 Task: Search one way flight ticket for 1 adult, 1 child, 1 infant in seat in premium economy from Belleville: Midamerica St. Louis Airport/scott Air Force Base to Laramie: Laramie Regional Airport on 5-3-2023. Choice of flights is United. Number of bags: 1 checked bag. Price is upto 86000. Outbound departure time preference is 21:30.
Action: Mouse moved to (301, 283)
Screenshot: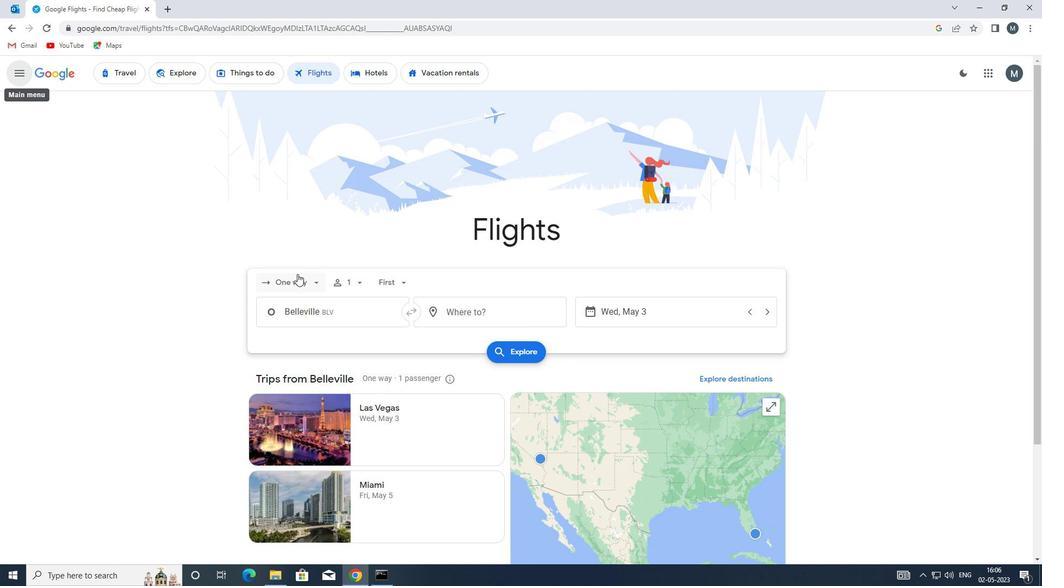 
Action: Mouse pressed left at (301, 283)
Screenshot: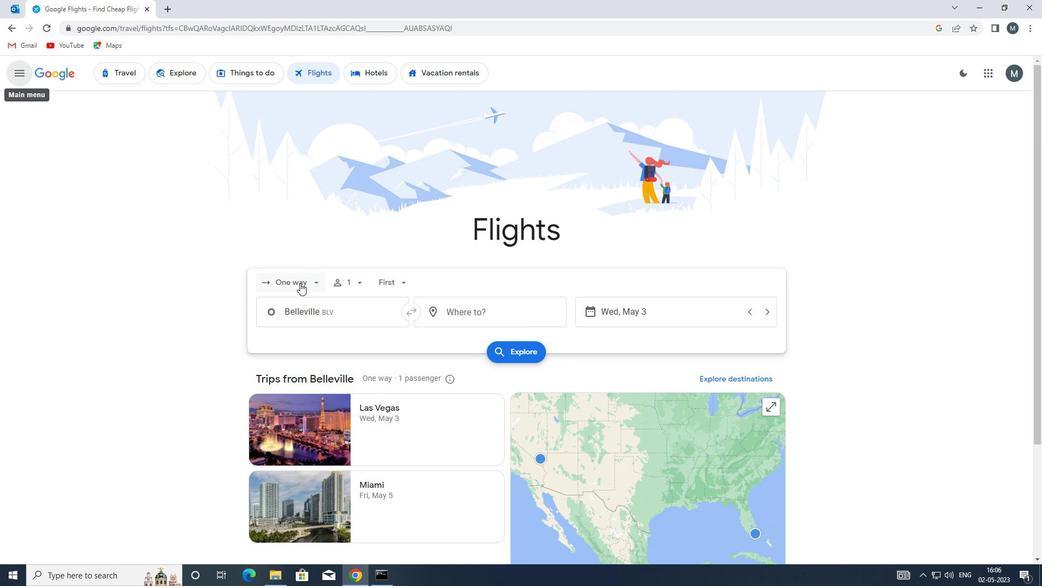 
Action: Mouse moved to (300, 332)
Screenshot: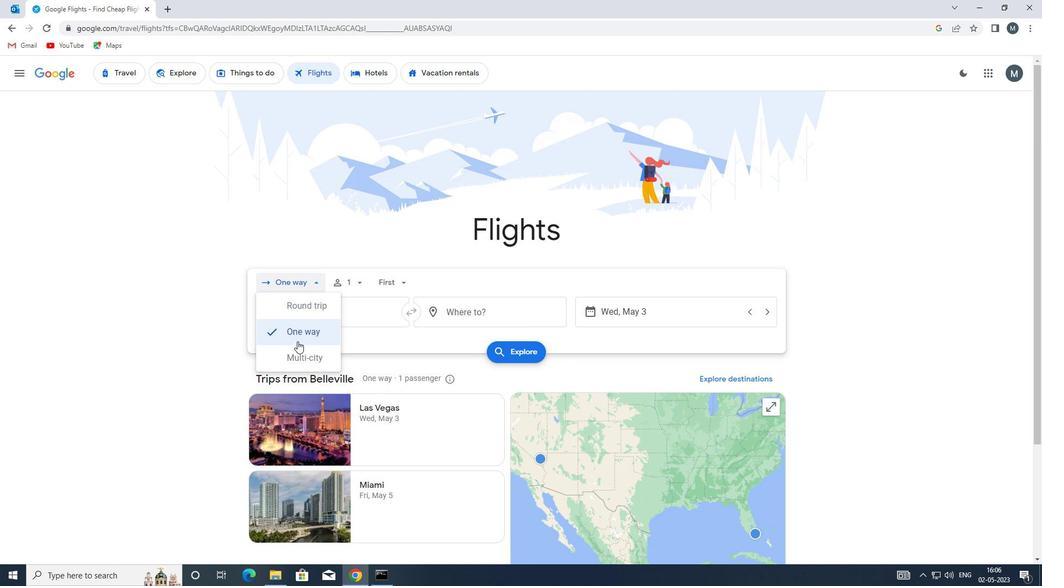 
Action: Mouse pressed left at (300, 332)
Screenshot: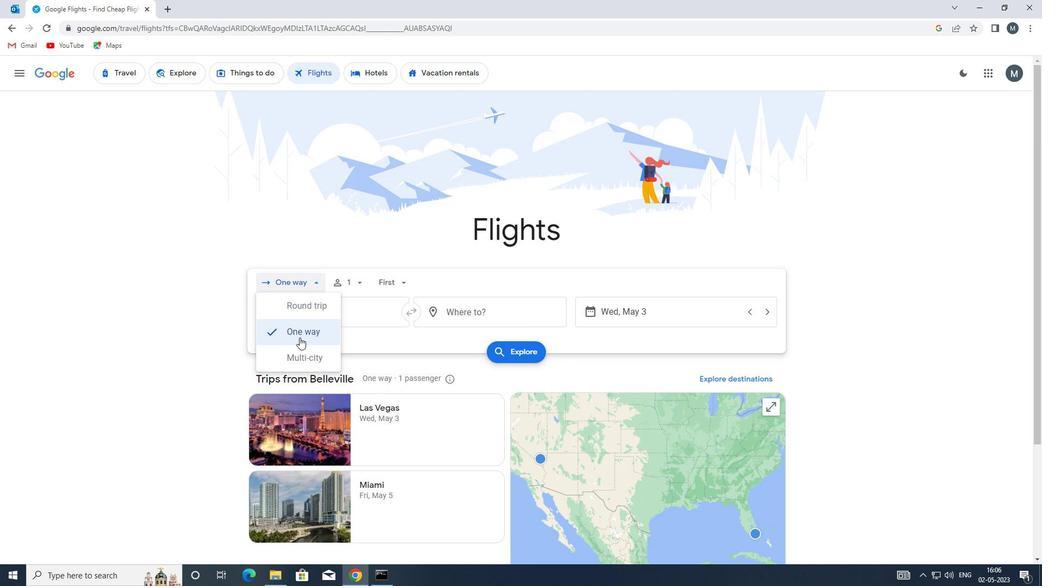 
Action: Mouse moved to (357, 282)
Screenshot: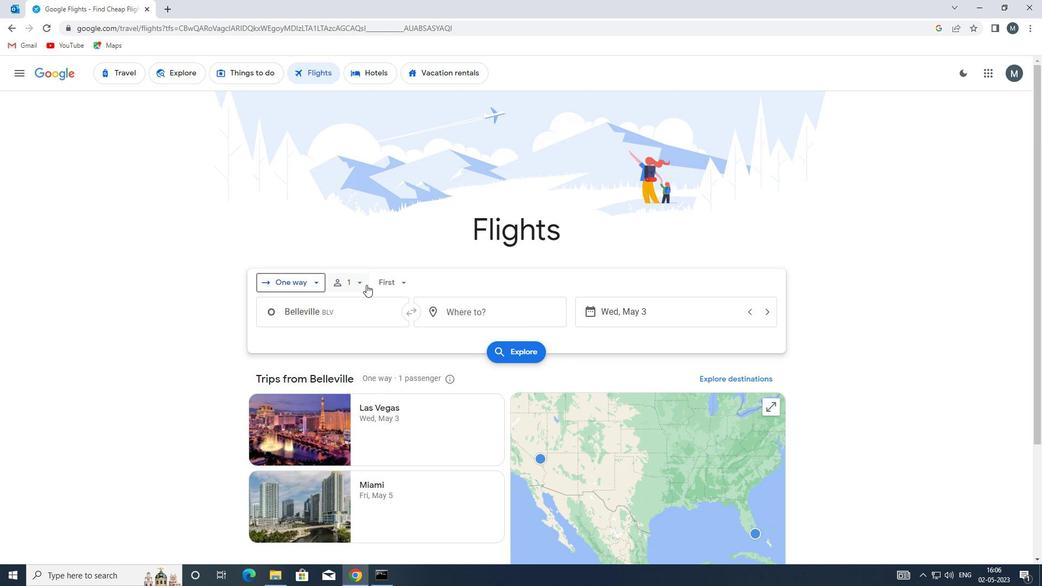 
Action: Mouse pressed left at (357, 282)
Screenshot: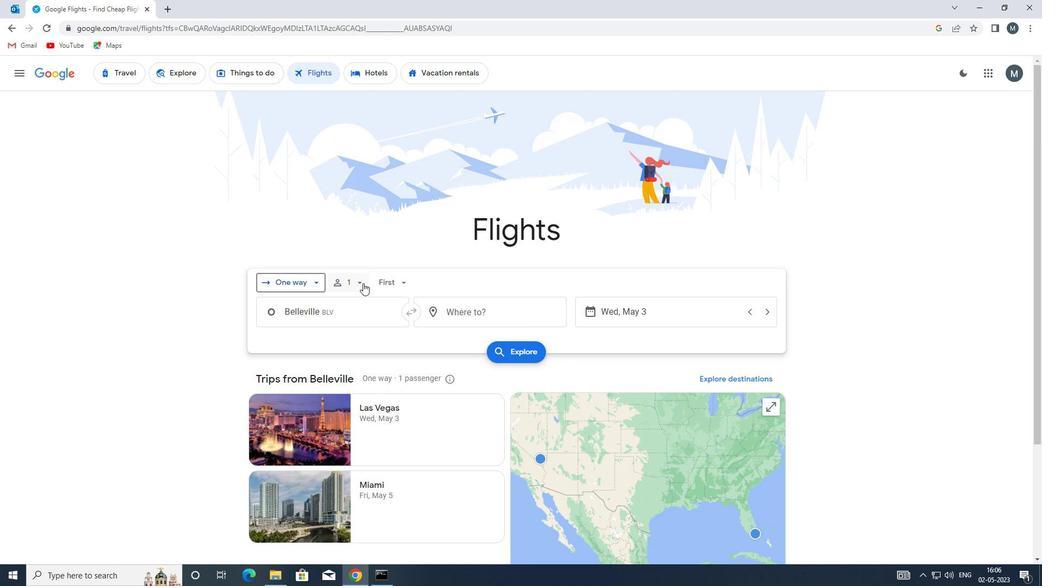 
Action: Mouse moved to (444, 341)
Screenshot: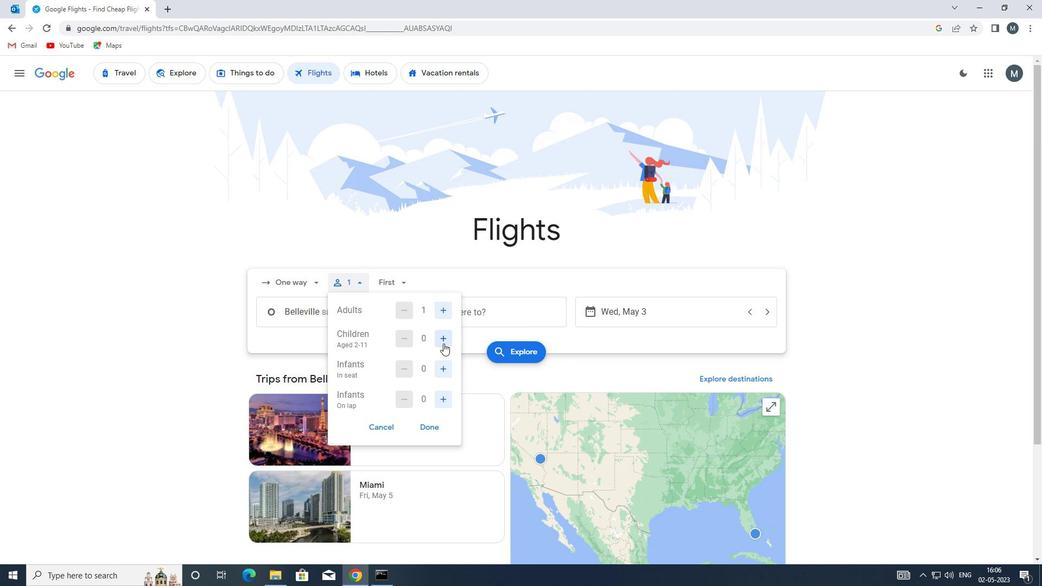 
Action: Mouse pressed left at (444, 341)
Screenshot: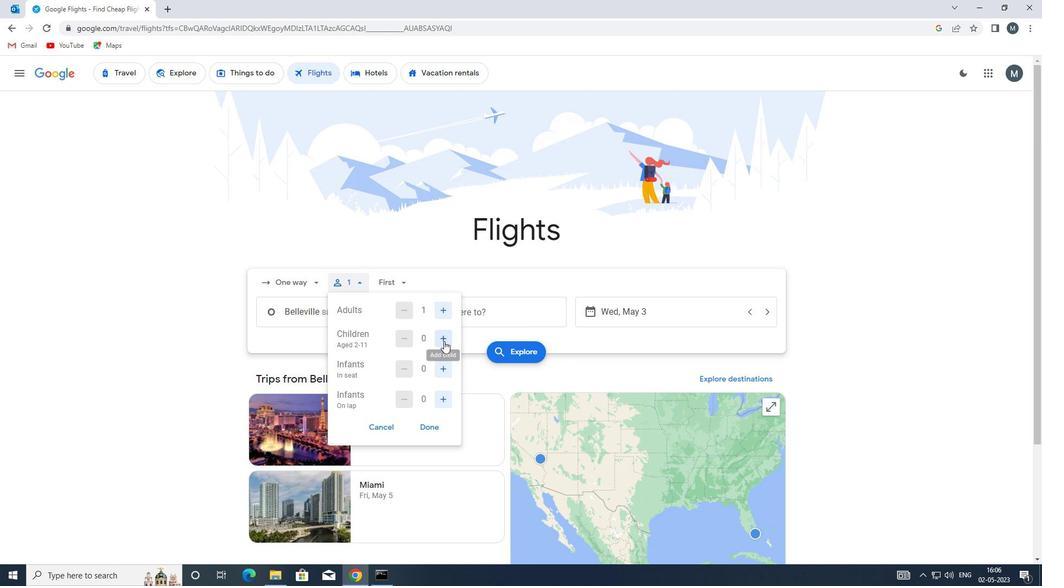 
Action: Mouse moved to (440, 370)
Screenshot: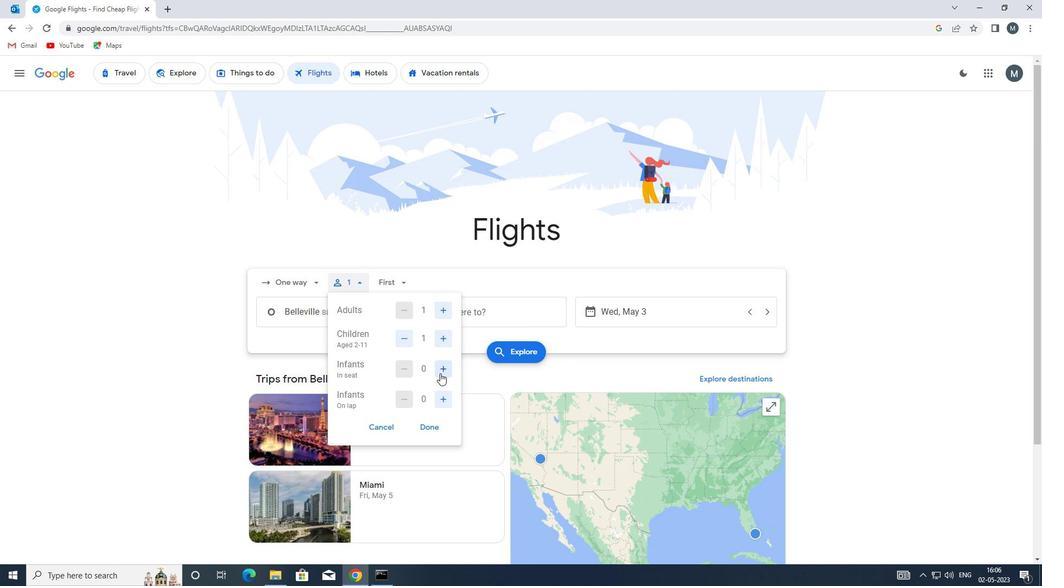 
Action: Mouse pressed left at (440, 370)
Screenshot: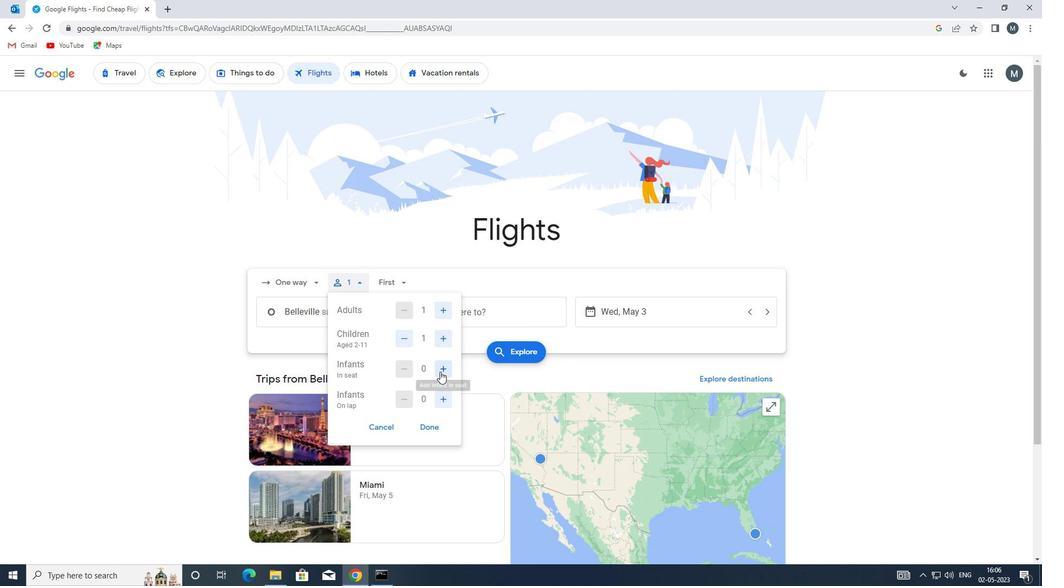 
Action: Mouse moved to (430, 426)
Screenshot: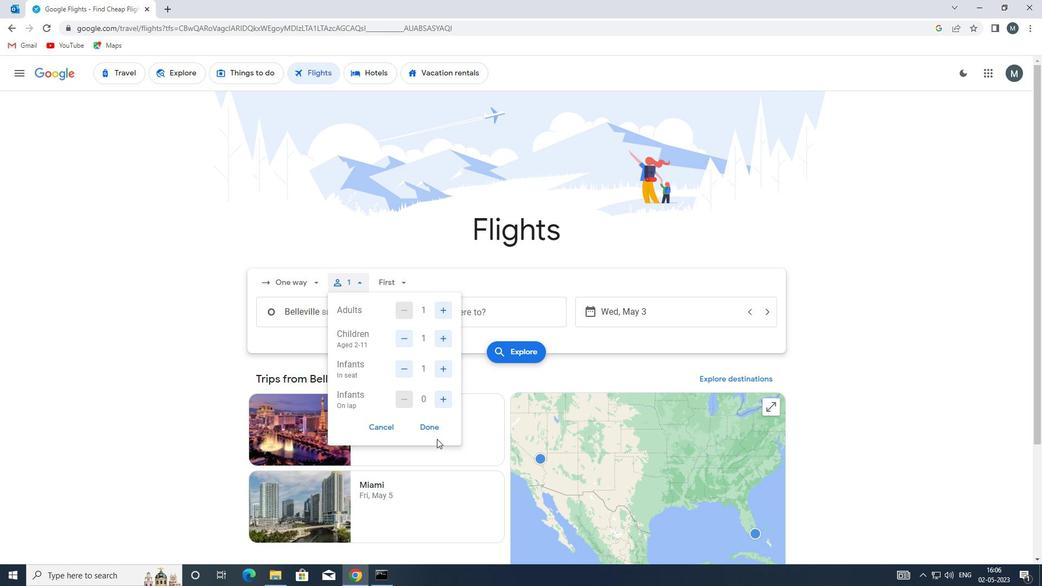 
Action: Mouse pressed left at (430, 426)
Screenshot: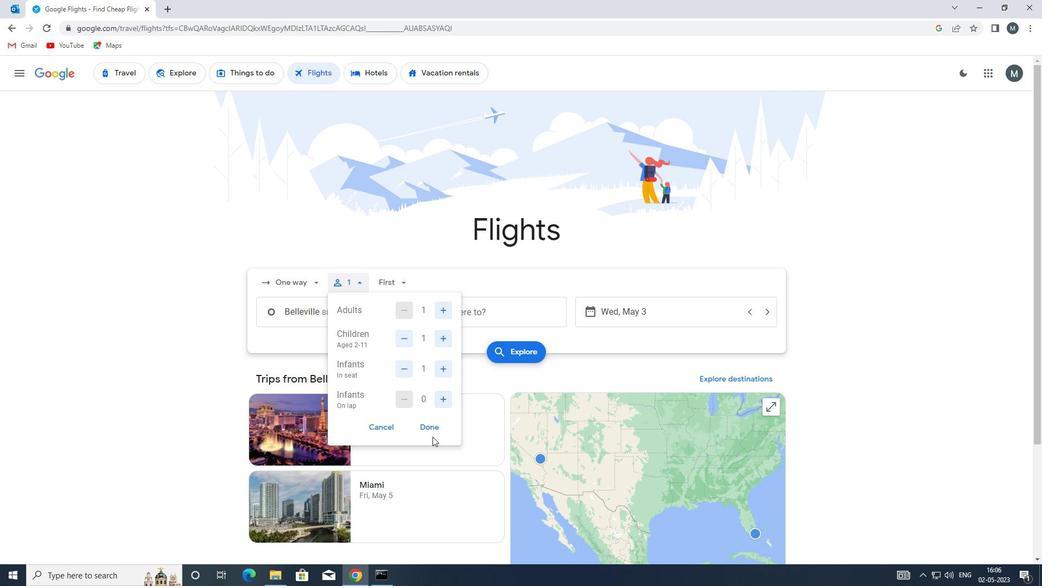 
Action: Mouse moved to (400, 287)
Screenshot: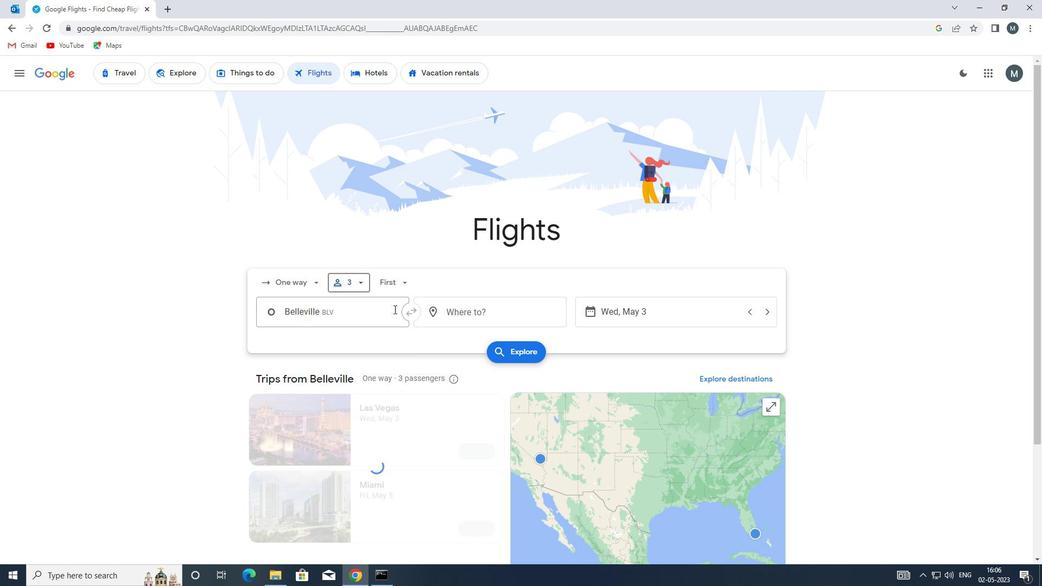 
Action: Mouse pressed left at (400, 287)
Screenshot: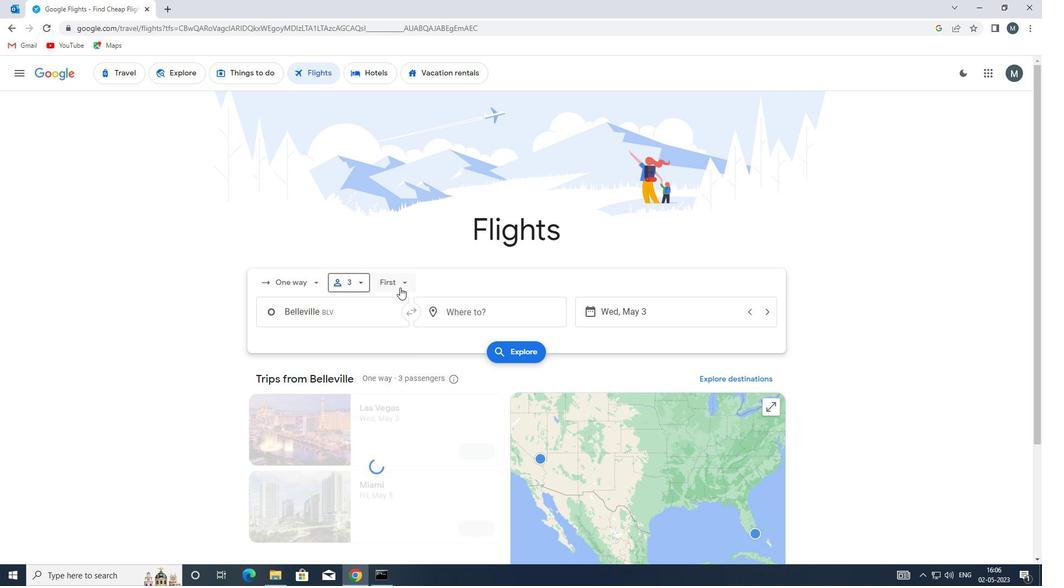 
Action: Mouse moved to (427, 334)
Screenshot: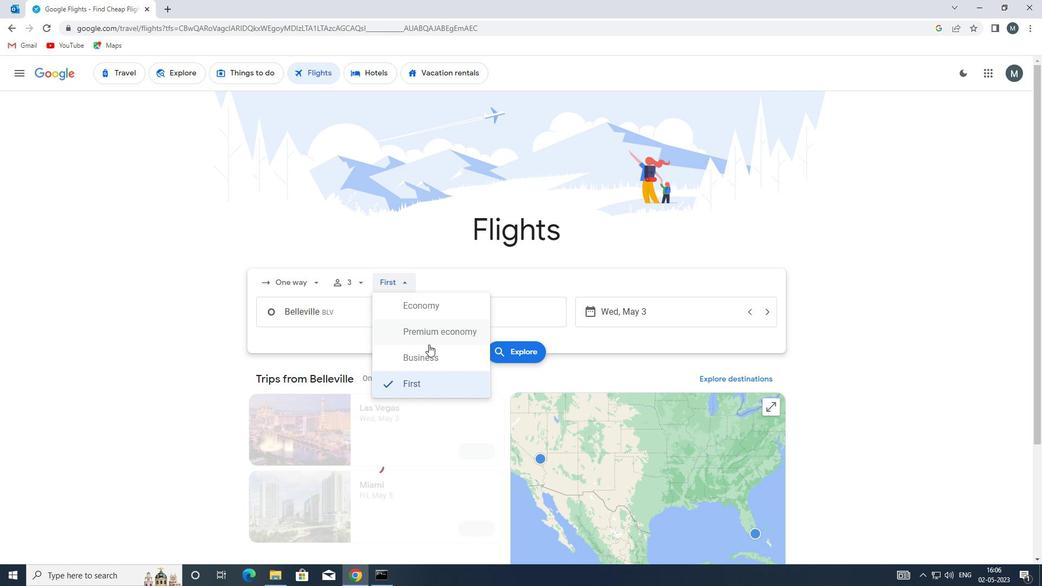 
Action: Mouse pressed left at (427, 334)
Screenshot: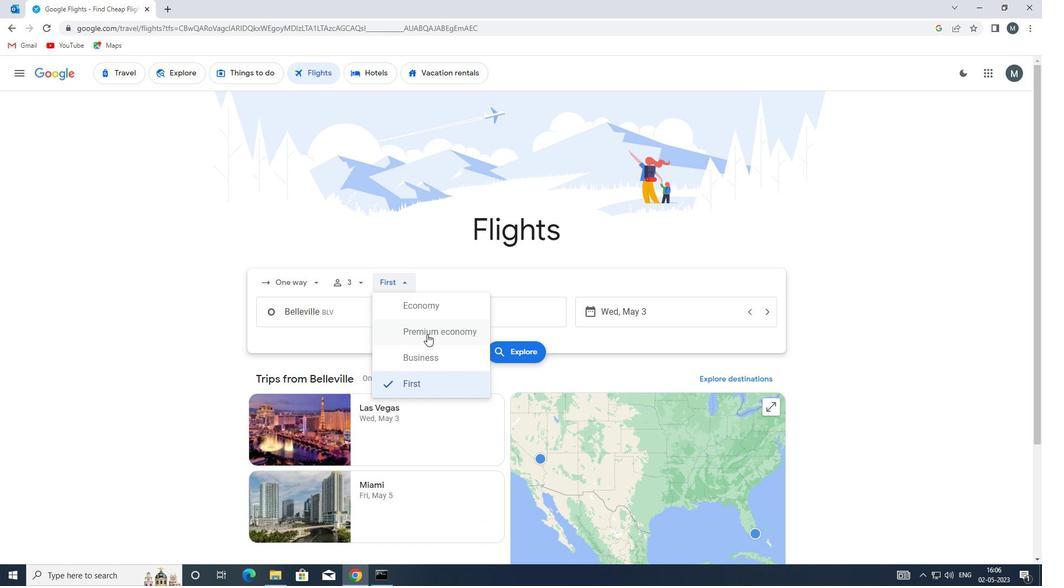
Action: Mouse moved to (335, 309)
Screenshot: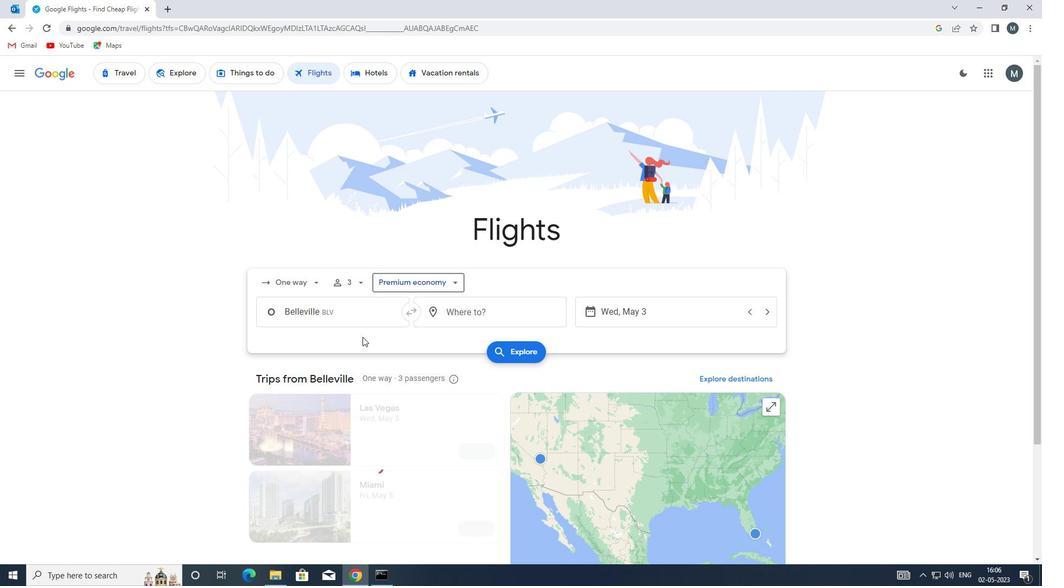 
Action: Mouse pressed left at (335, 309)
Screenshot: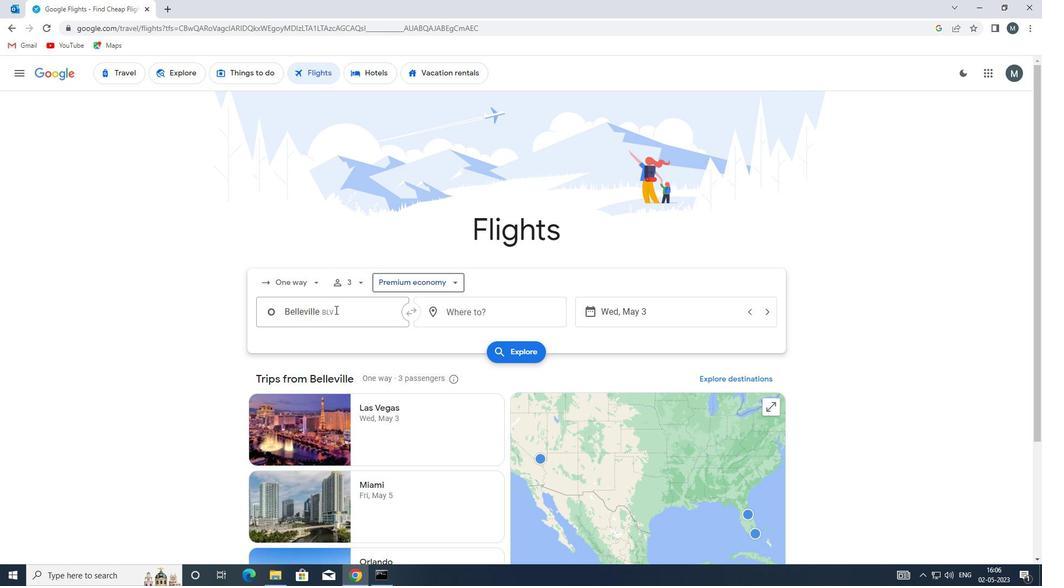 
Action: Key pressed blv<Key.enter>
Screenshot: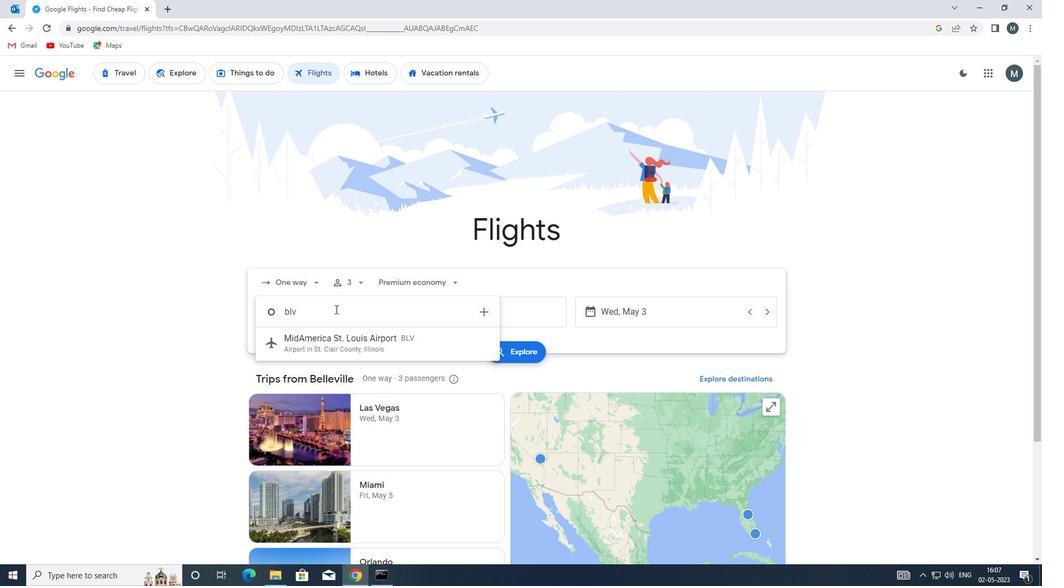 
Action: Mouse moved to (455, 311)
Screenshot: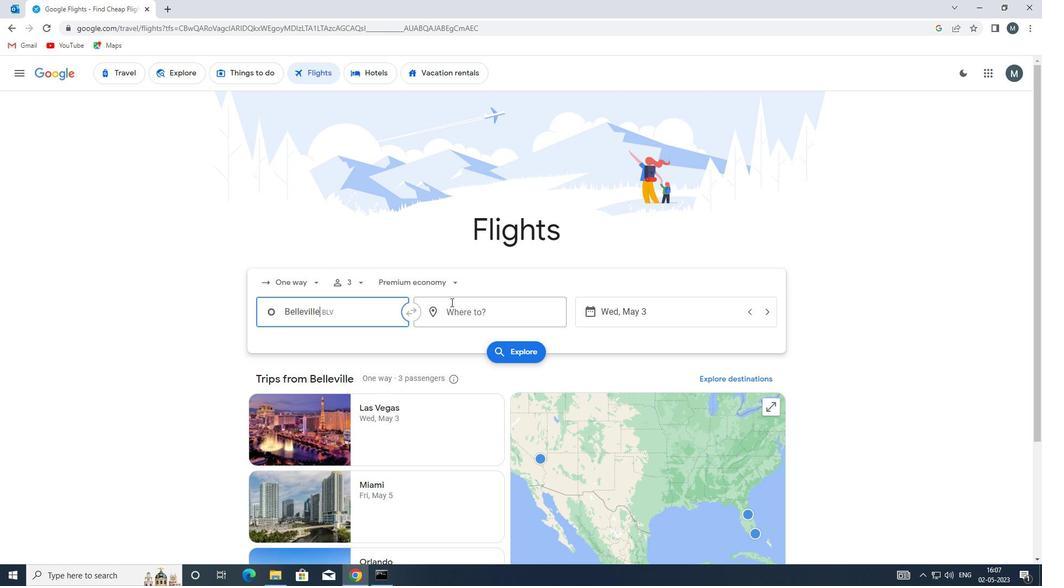 
Action: Mouse pressed left at (455, 311)
Screenshot: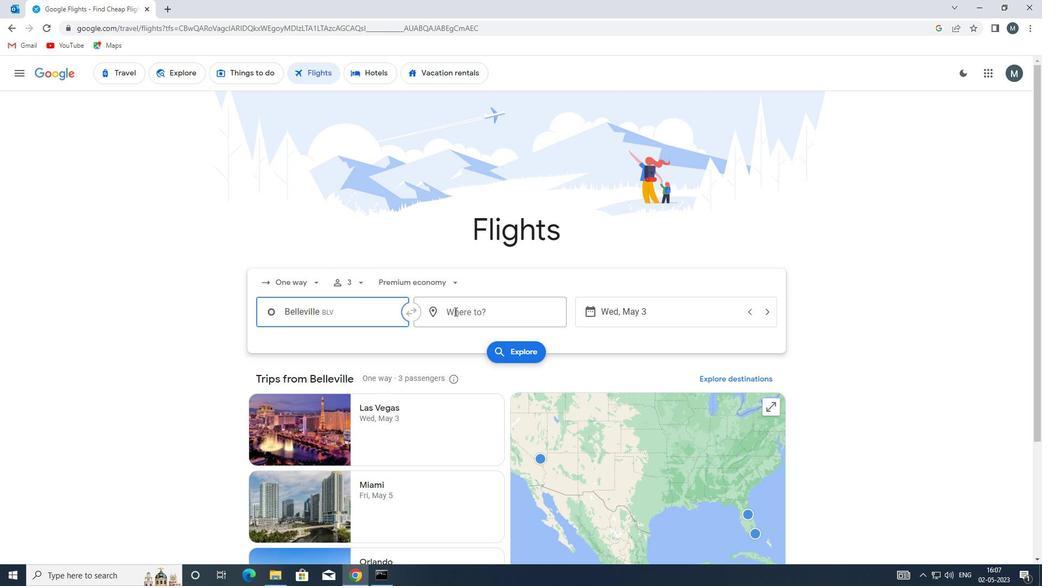 
Action: Key pressed lar
Screenshot: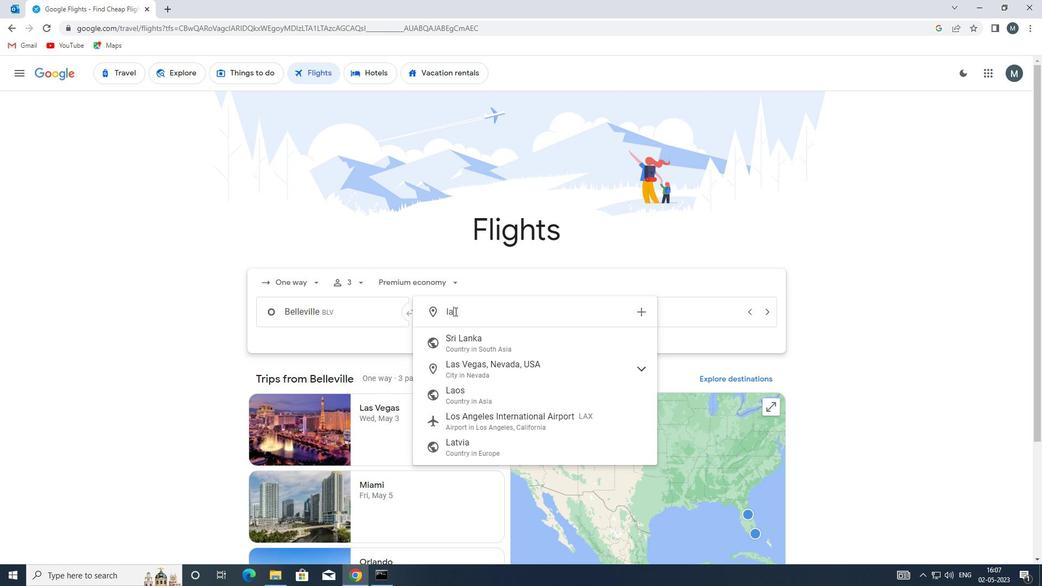 
Action: Mouse moved to (447, 316)
Screenshot: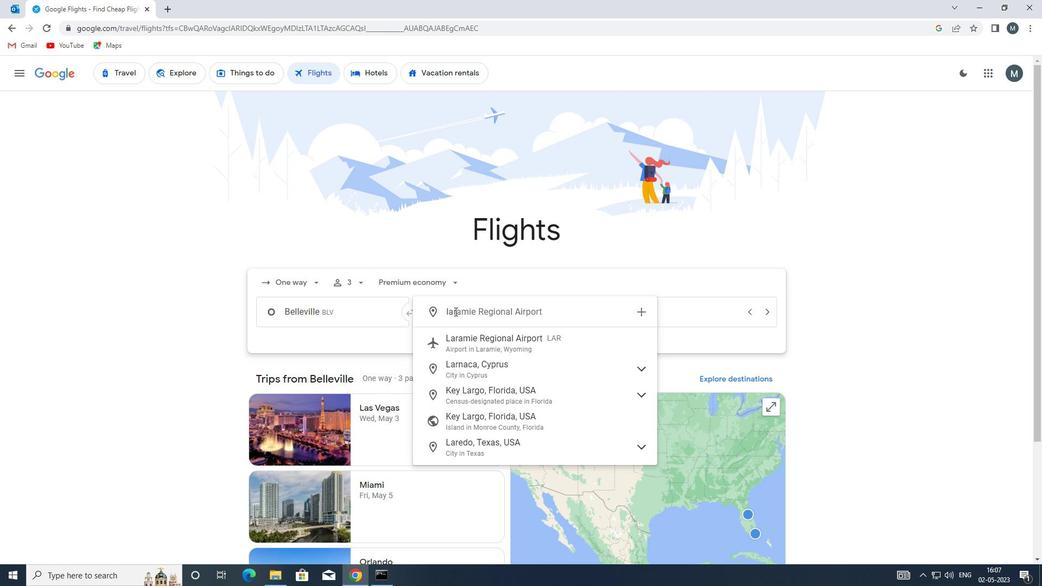 
Action: Key pressed <Key.enter>
Screenshot: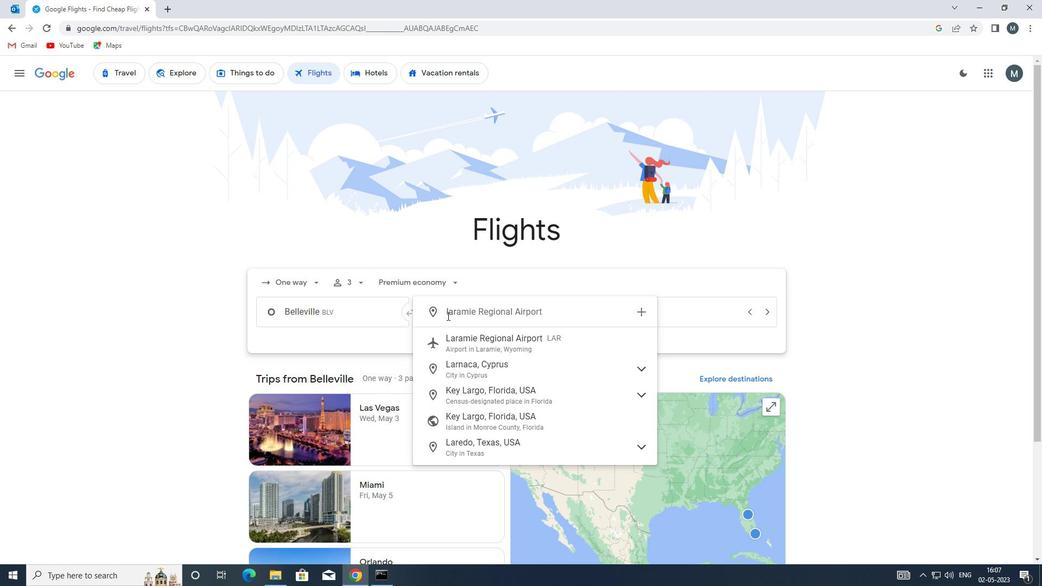 
Action: Mouse moved to (627, 316)
Screenshot: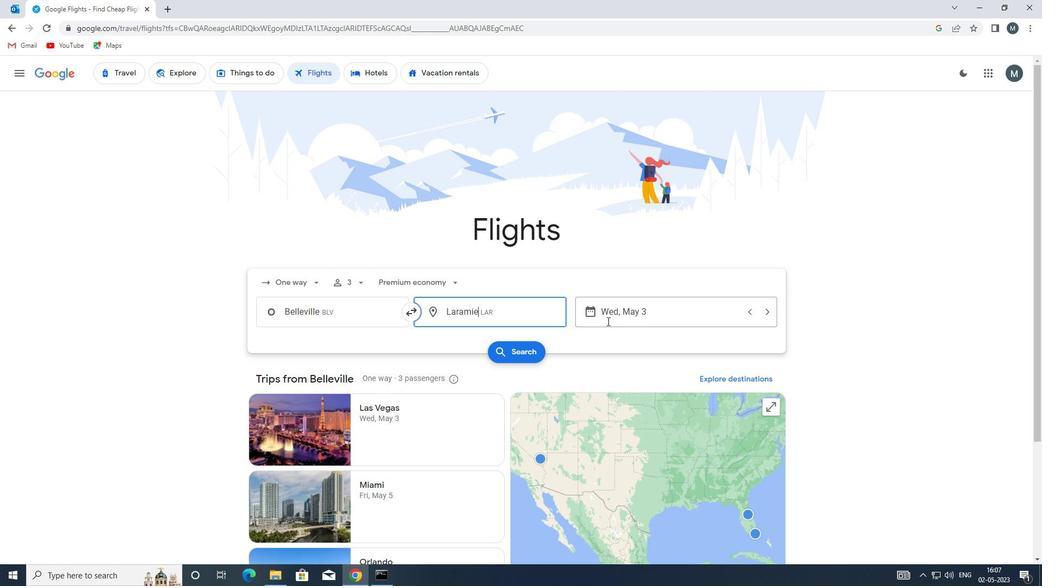 
Action: Mouse pressed left at (627, 316)
Screenshot: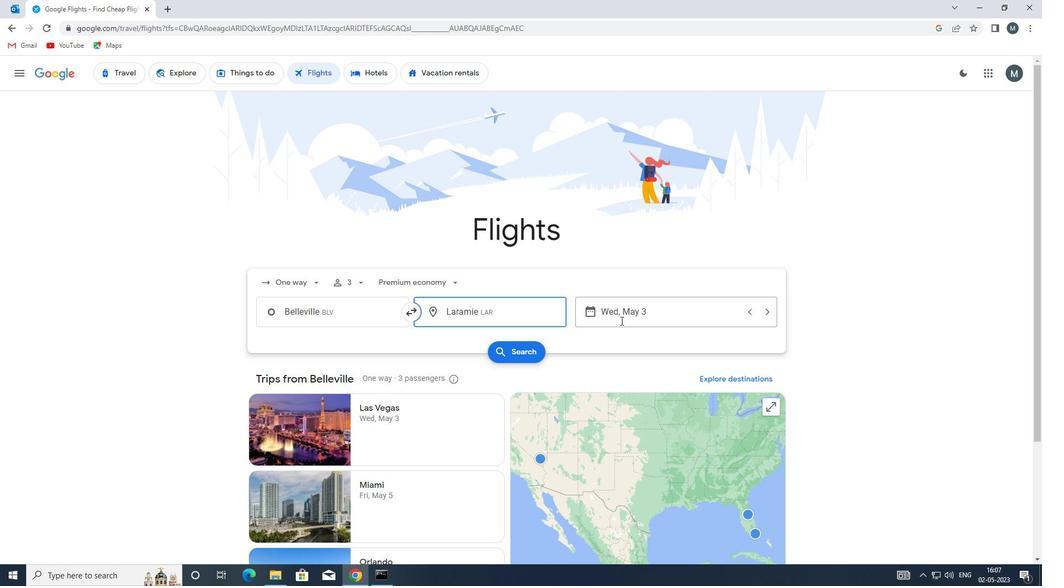 
Action: Mouse moved to (468, 364)
Screenshot: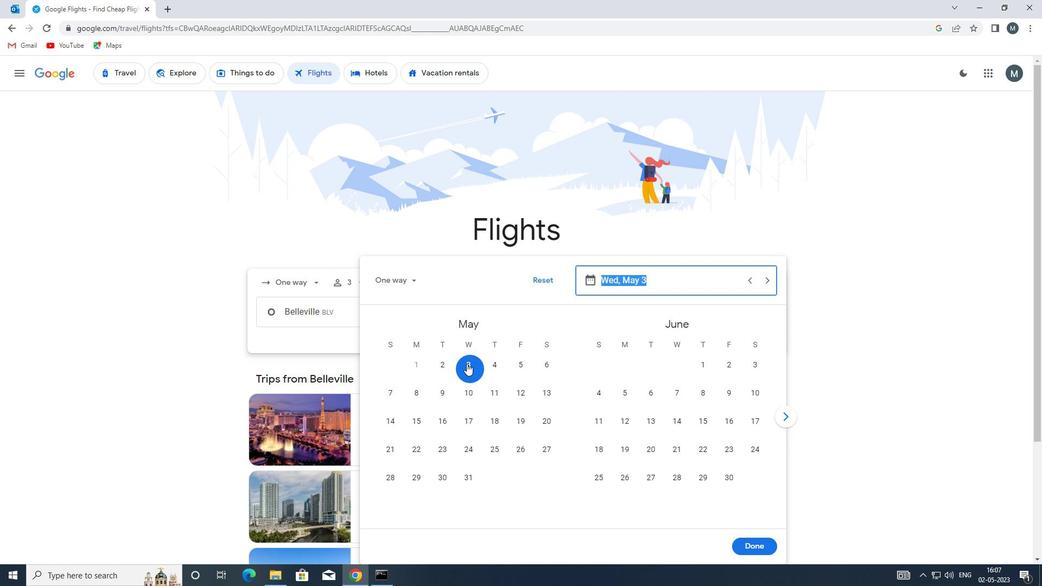
Action: Mouse pressed left at (468, 364)
Screenshot: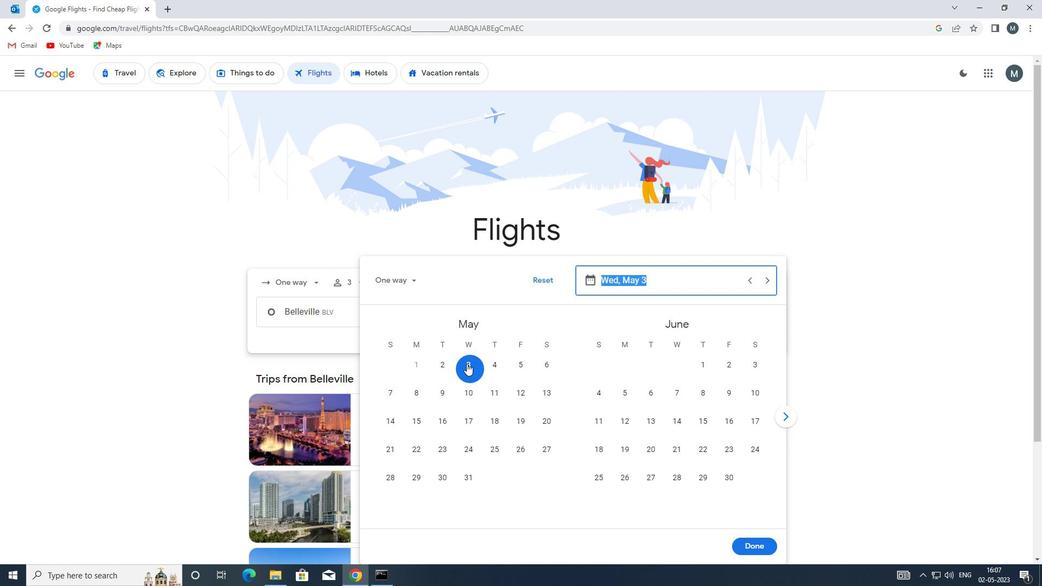
Action: Mouse moved to (741, 544)
Screenshot: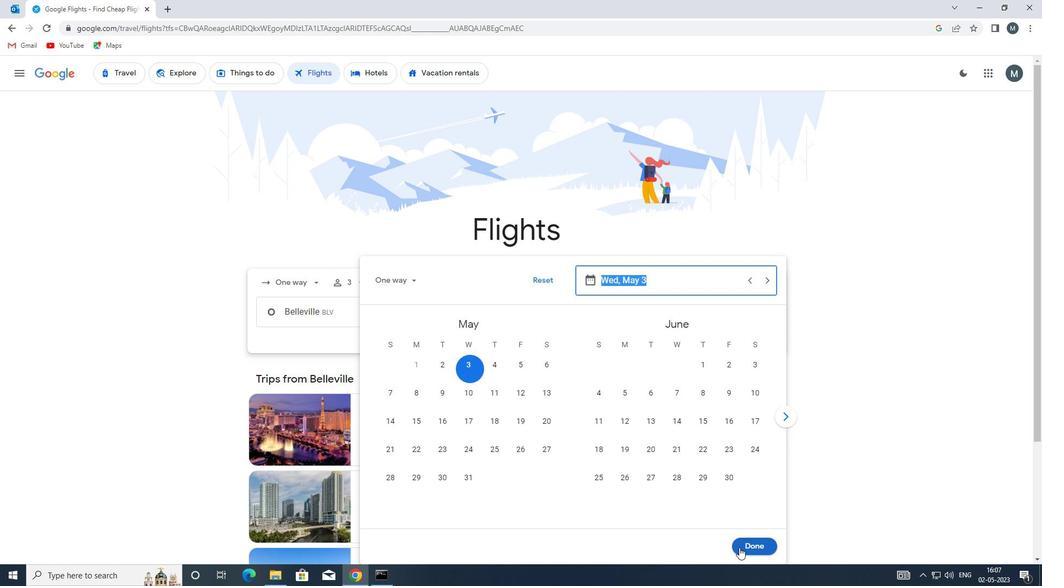 
Action: Mouse pressed left at (741, 544)
Screenshot: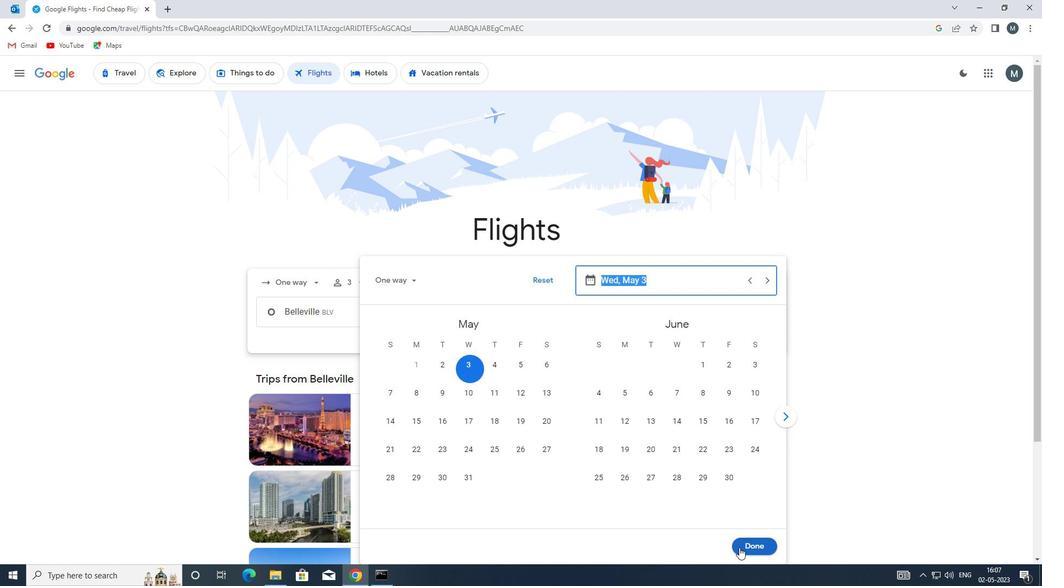
Action: Mouse moved to (510, 351)
Screenshot: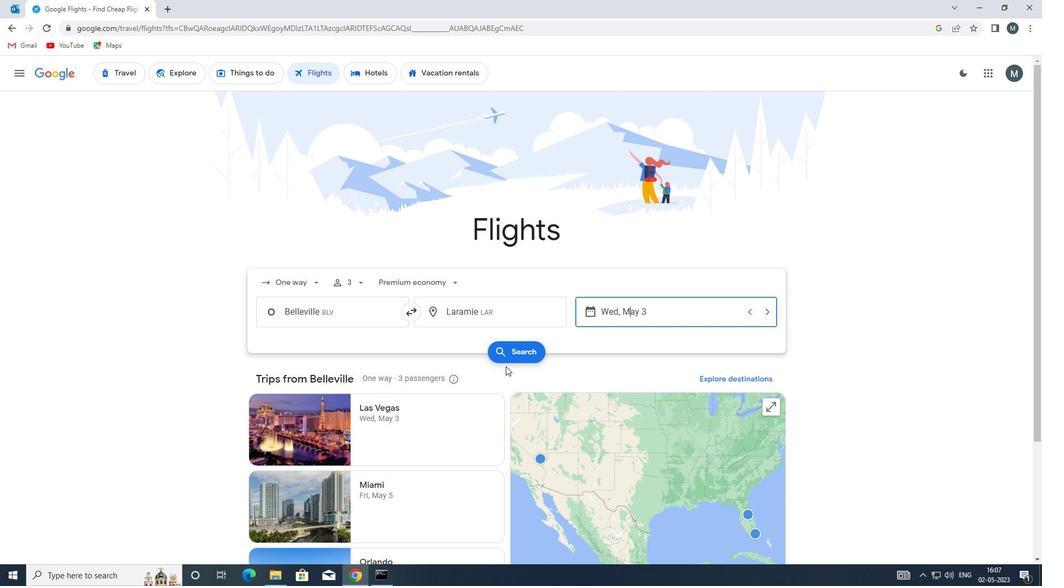 
Action: Mouse pressed left at (510, 351)
Screenshot: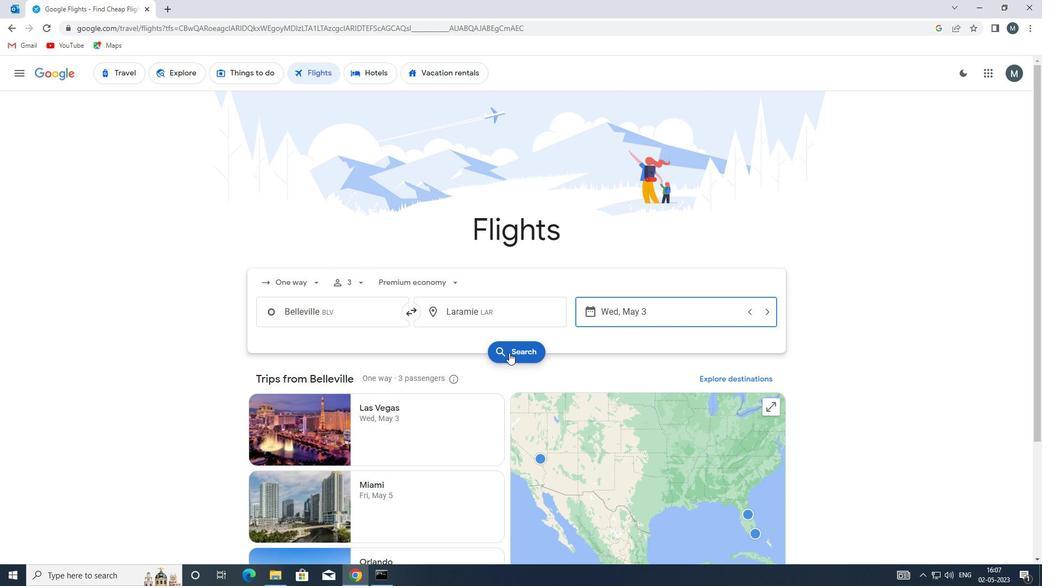 
Action: Mouse moved to (265, 172)
Screenshot: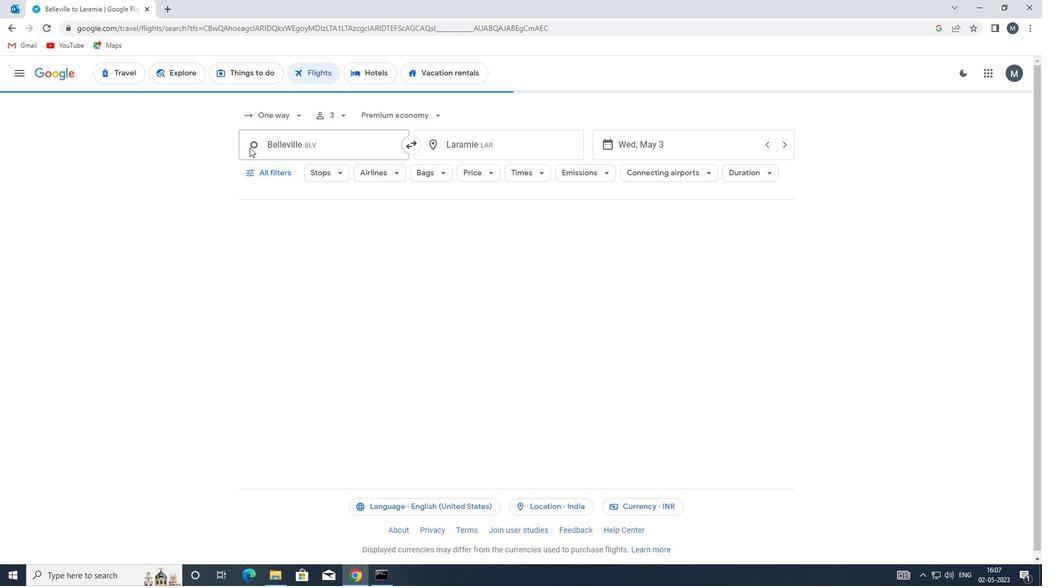 
Action: Mouse pressed left at (265, 172)
Screenshot: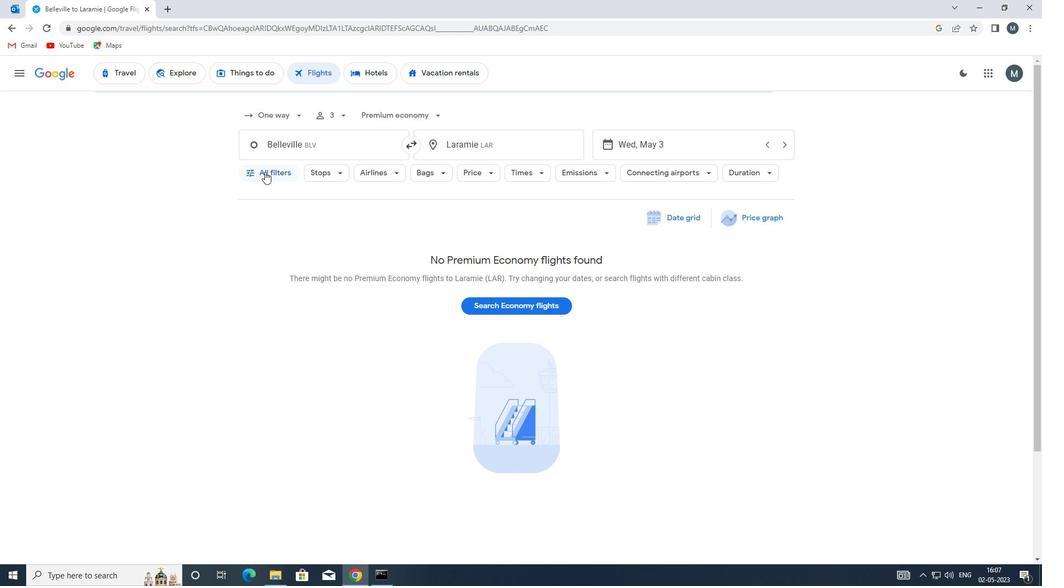 
Action: Mouse moved to (343, 303)
Screenshot: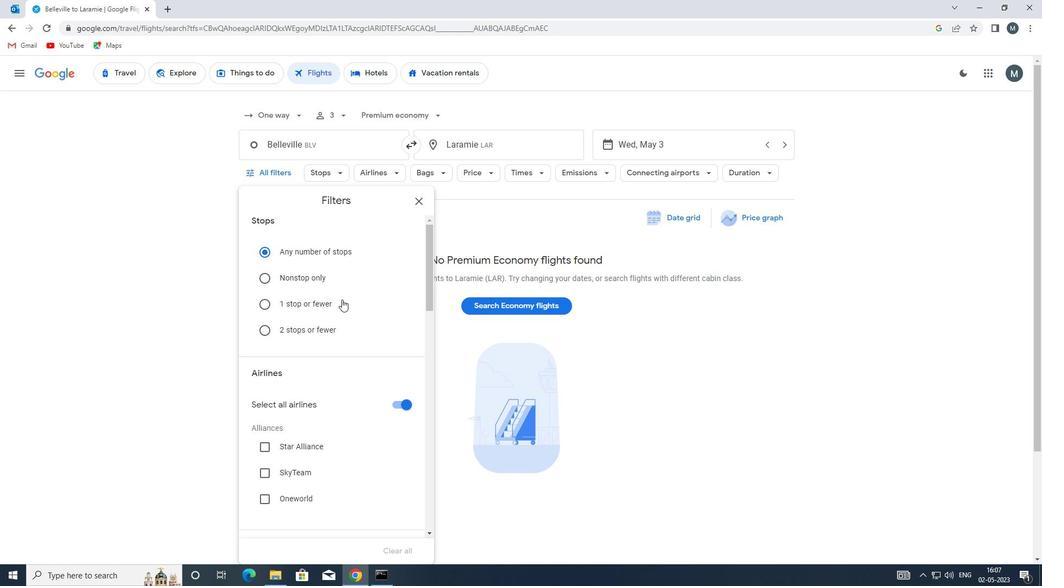 
Action: Mouse scrolled (343, 302) with delta (0, 0)
Screenshot: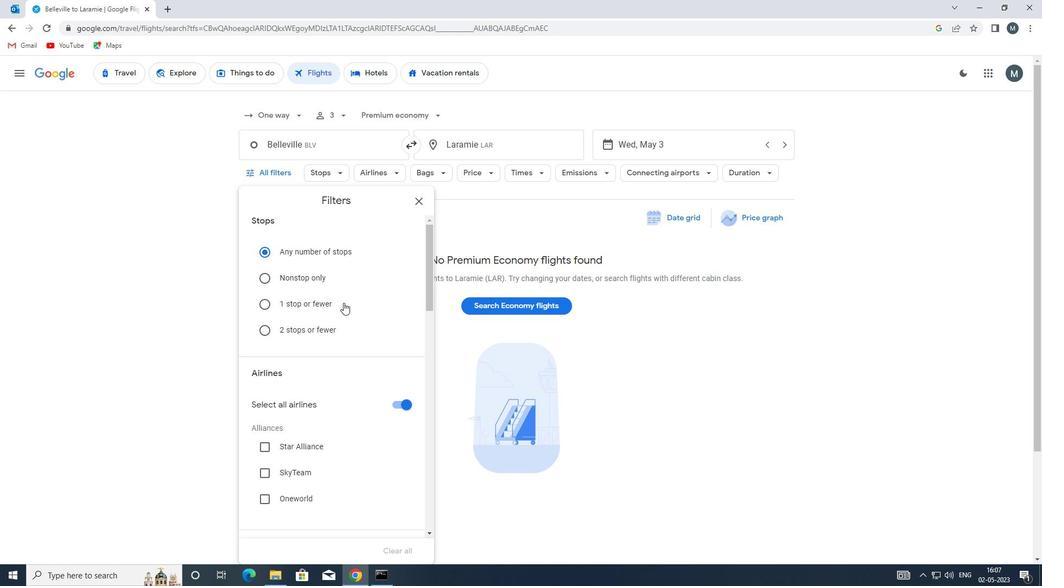 
Action: Mouse moved to (343, 303)
Screenshot: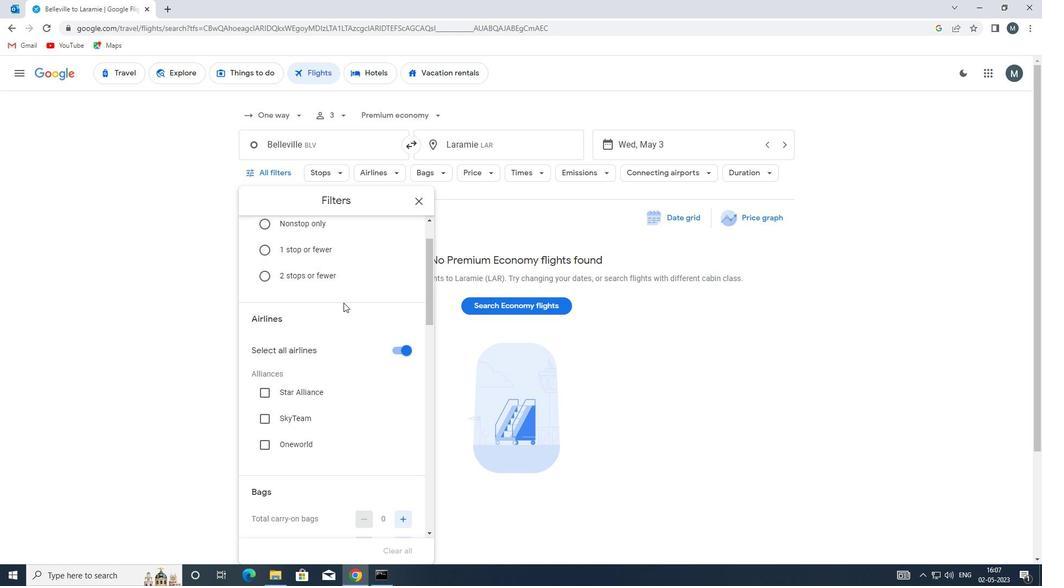 
Action: Mouse scrolled (343, 303) with delta (0, 0)
Screenshot: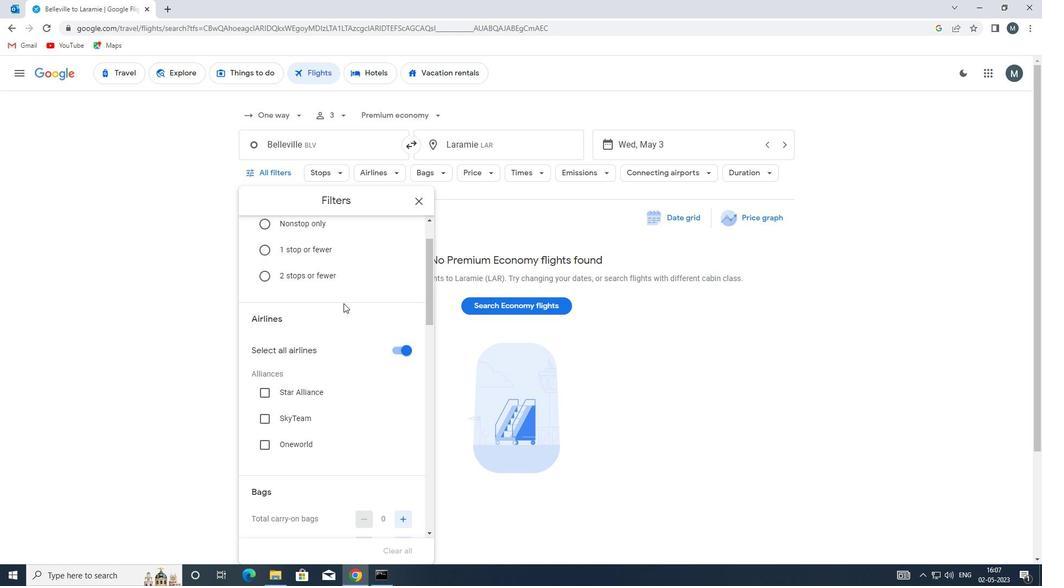 
Action: Mouse moved to (391, 295)
Screenshot: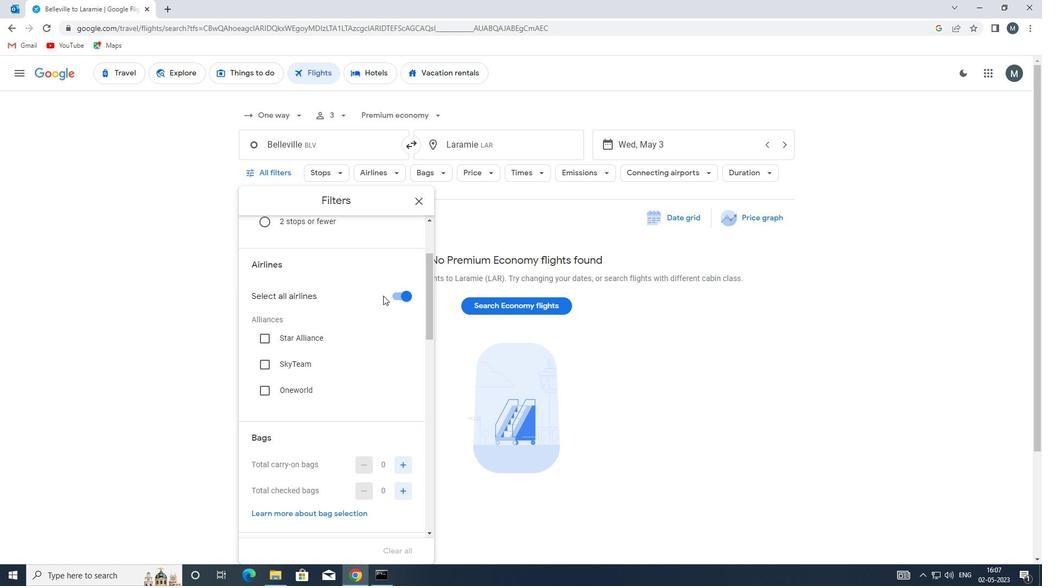 
Action: Mouse pressed left at (391, 295)
Screenshot: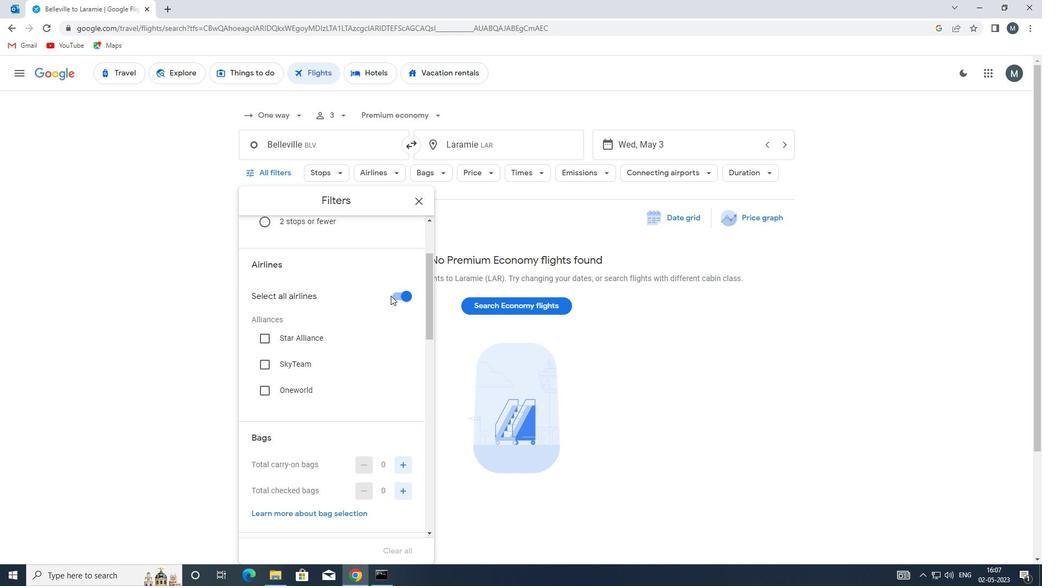 
Action: Mouse moved to (400, 292)
Screenshot: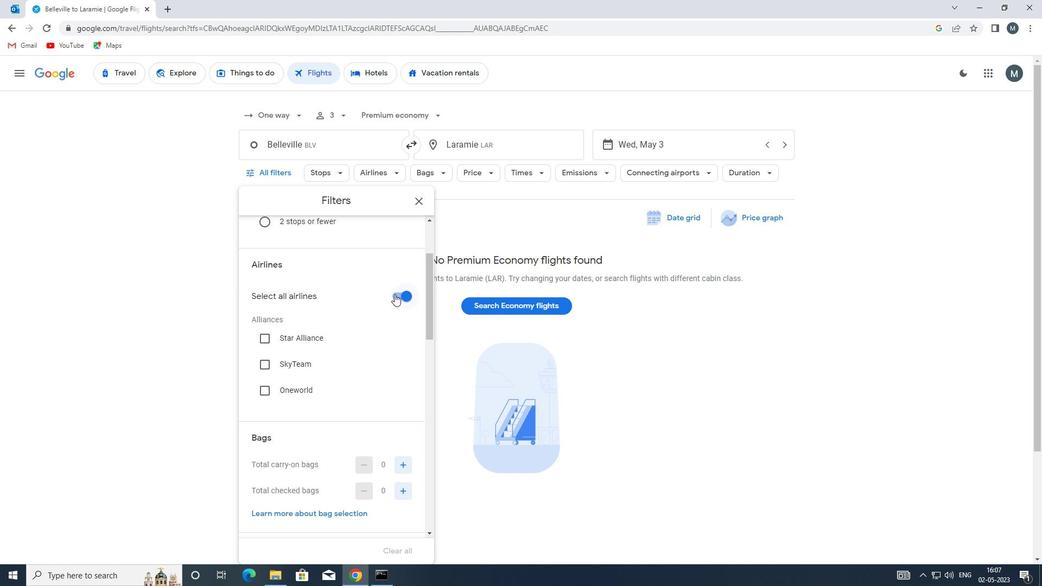 
Action: Mouse pressed left at (400, 292)
Screenshot: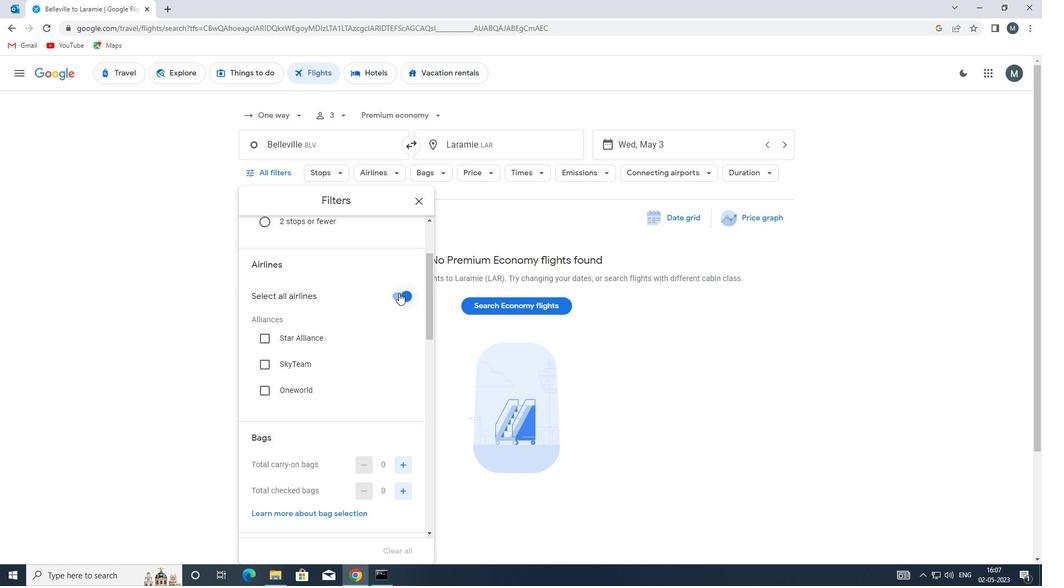 
Action: Mouse moved to (361, 312)
Screenshot: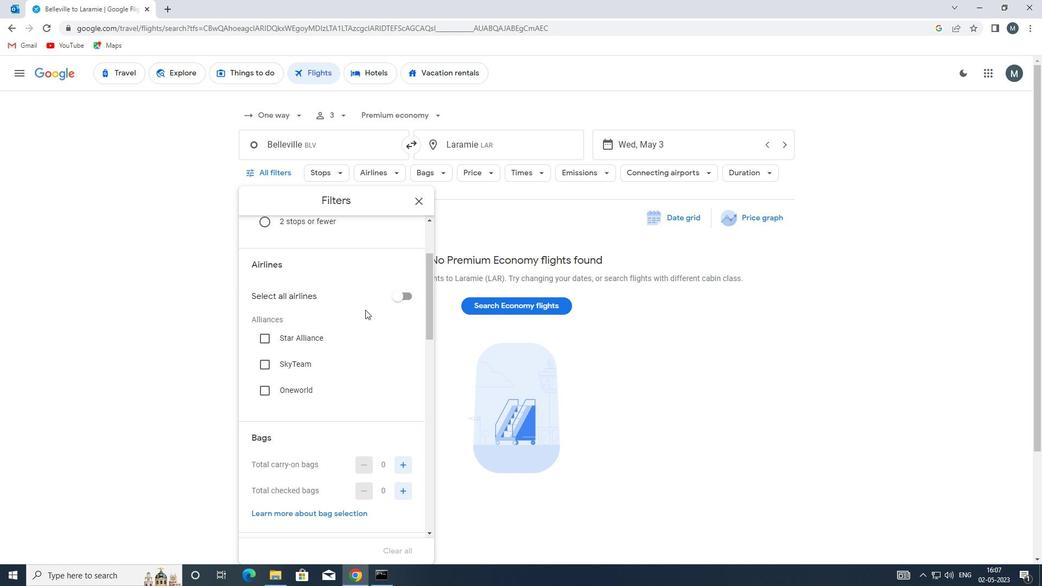 
Action: Mouse scrolled (361, 312) with delta (0, 0)
Screenshot: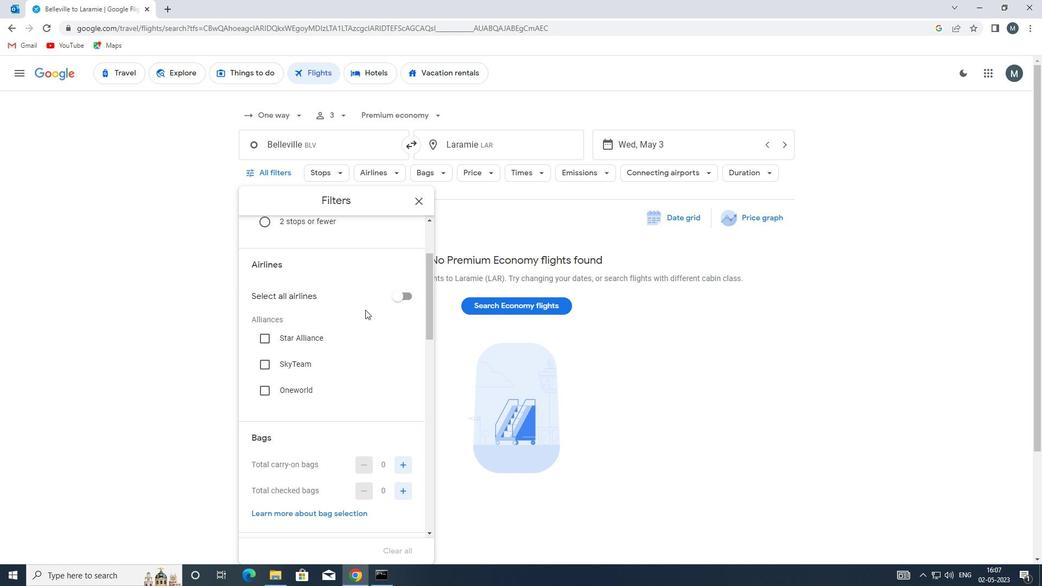 
Action: Mouse moved to (360, 313)
Screenshot: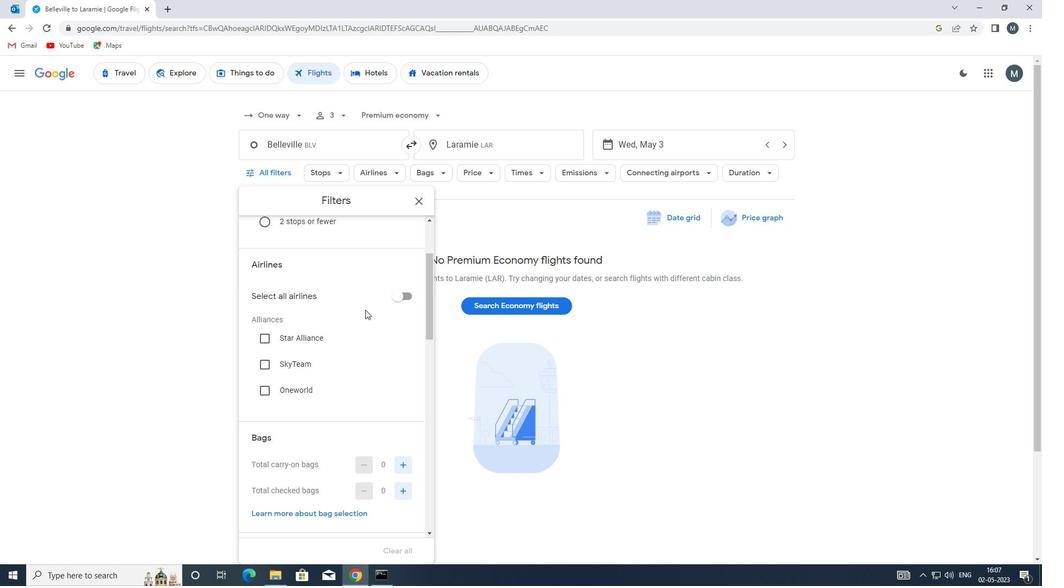 
Action: Mouse scrolled (360, 313) with delta (0, 0)
Screenshot: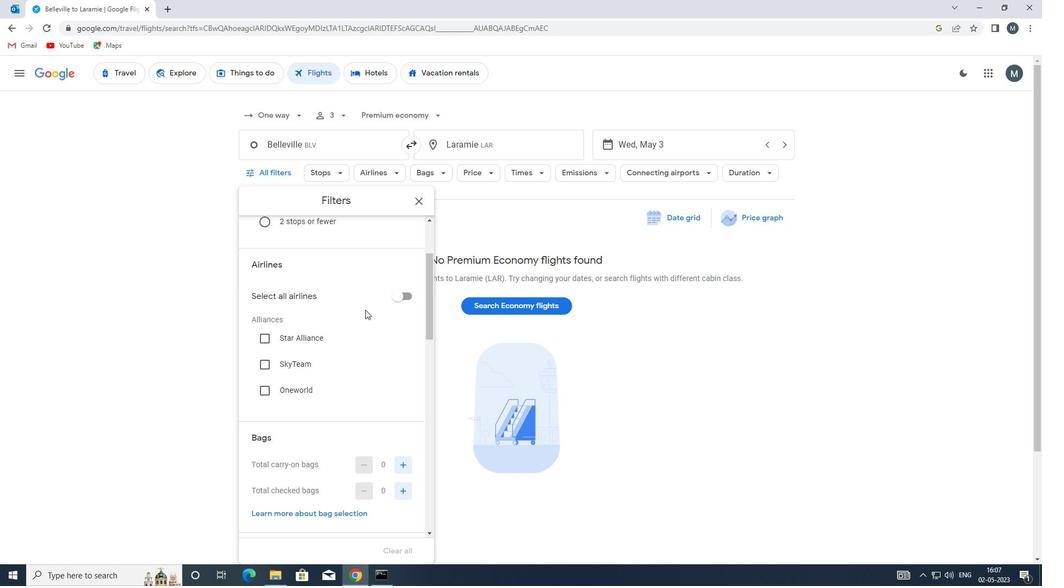 
Action: Mouse moved to (353, 324)
Screenshot: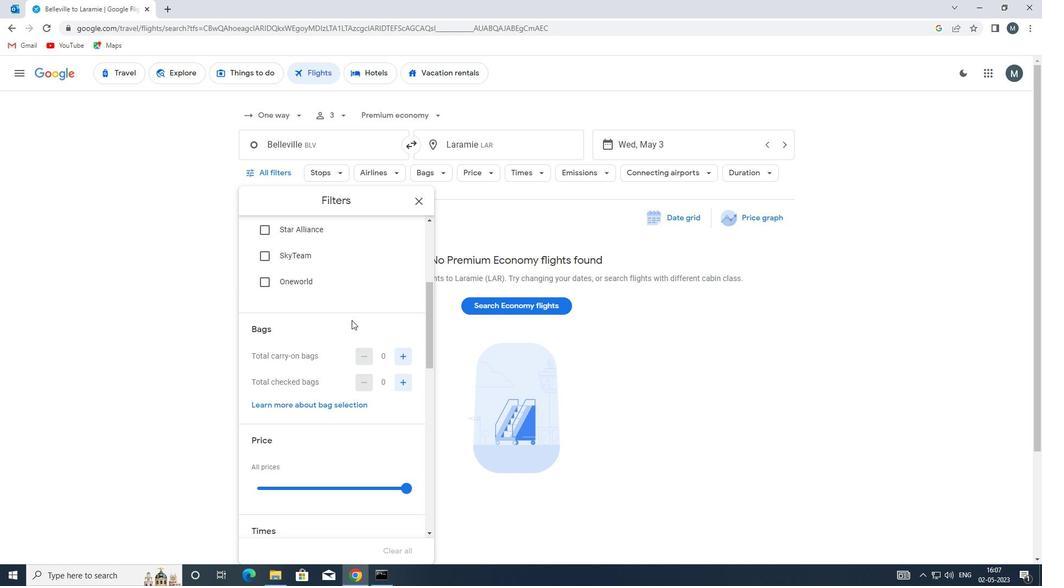 
Action: Mouse scrolled (353, 324) with delta (0, 0)
Screenshot: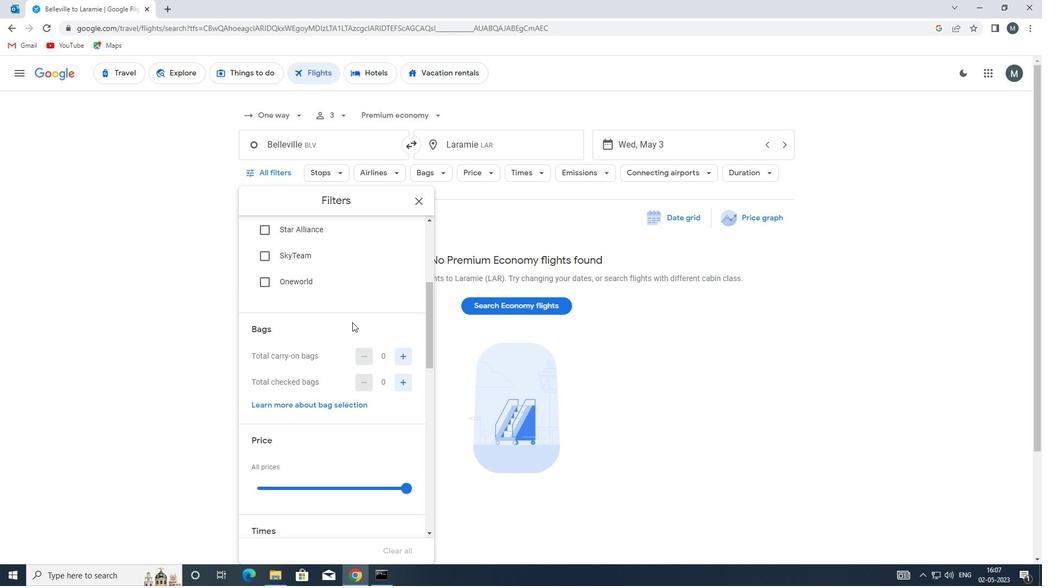 
Action: Mouse moved to (400, 329)
Screenshot: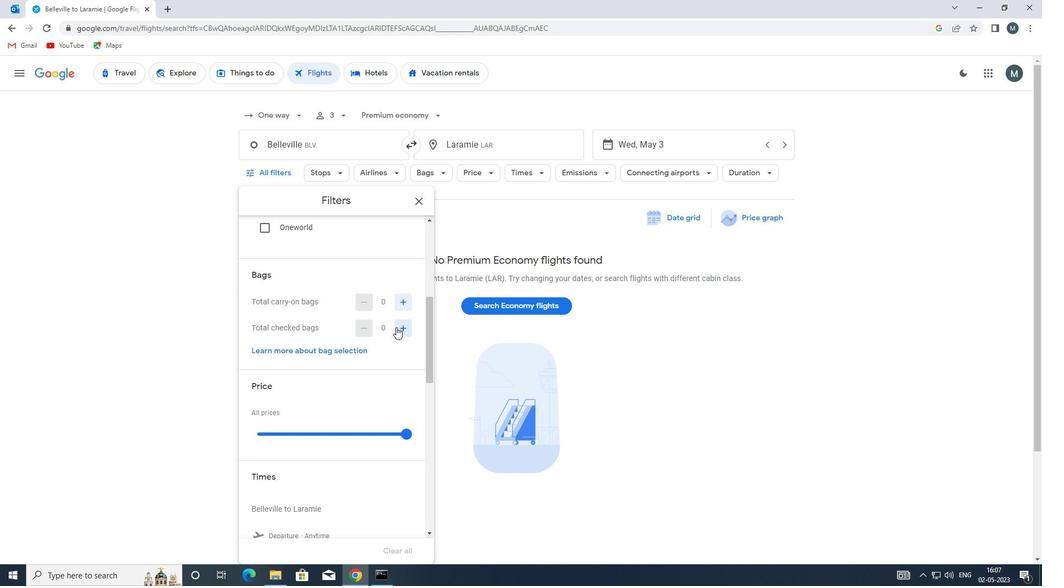 
Action: Mouse pressed left at (400, 329)
Screenshot: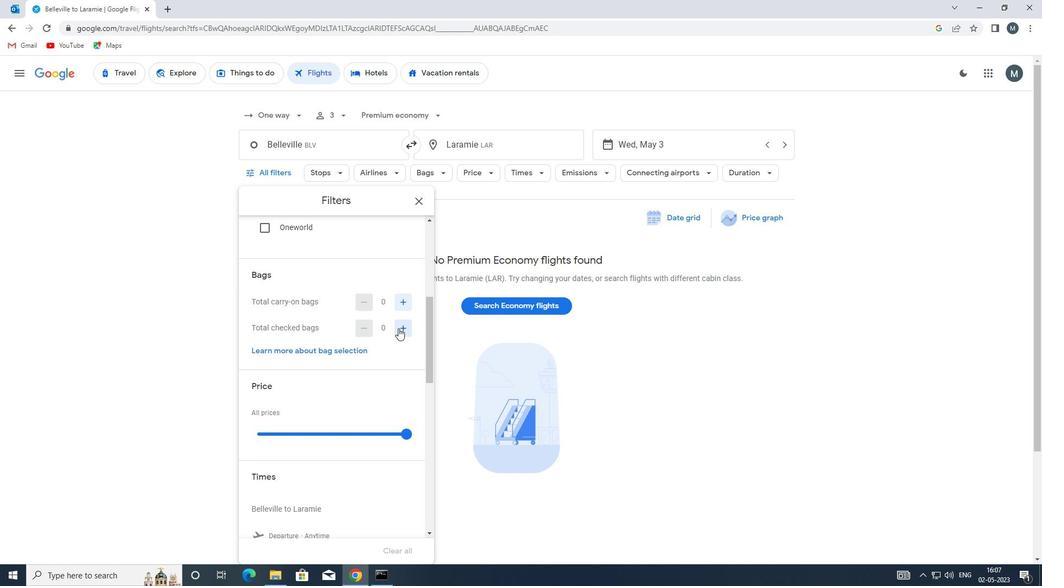 
Action: Mouse moved to (342, 338)
Screenshot: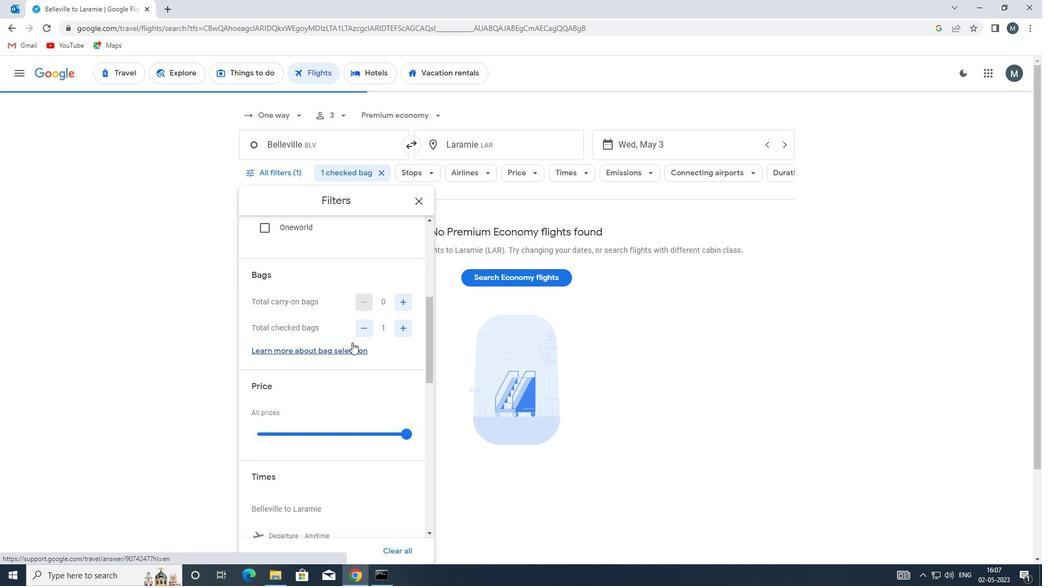 
Action: Mouse scrolled (342, 338) with delta (0, 0)
Screenshot: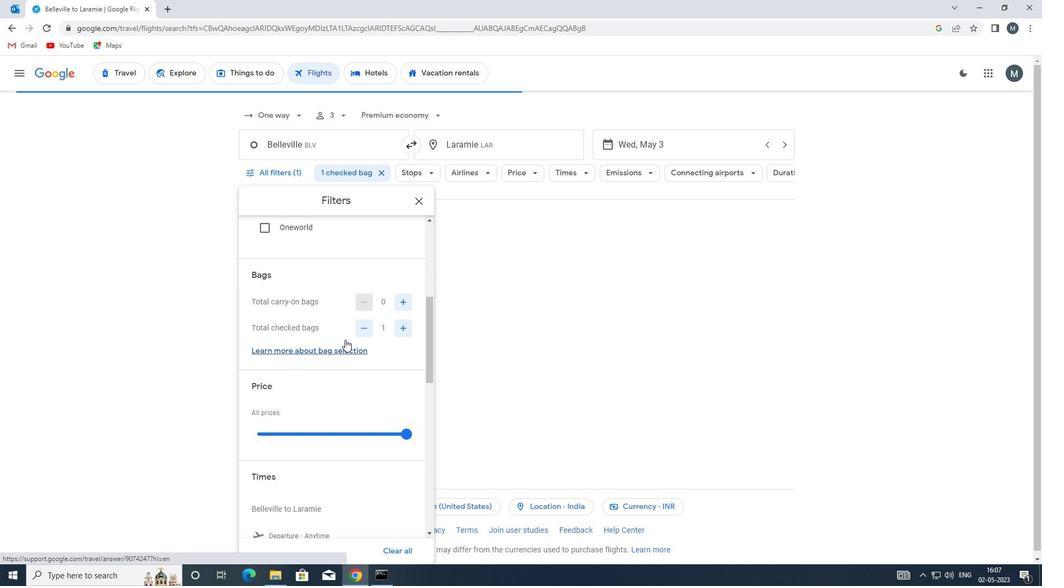 
Action: Mouse moved to (318, 375)
Screenshot: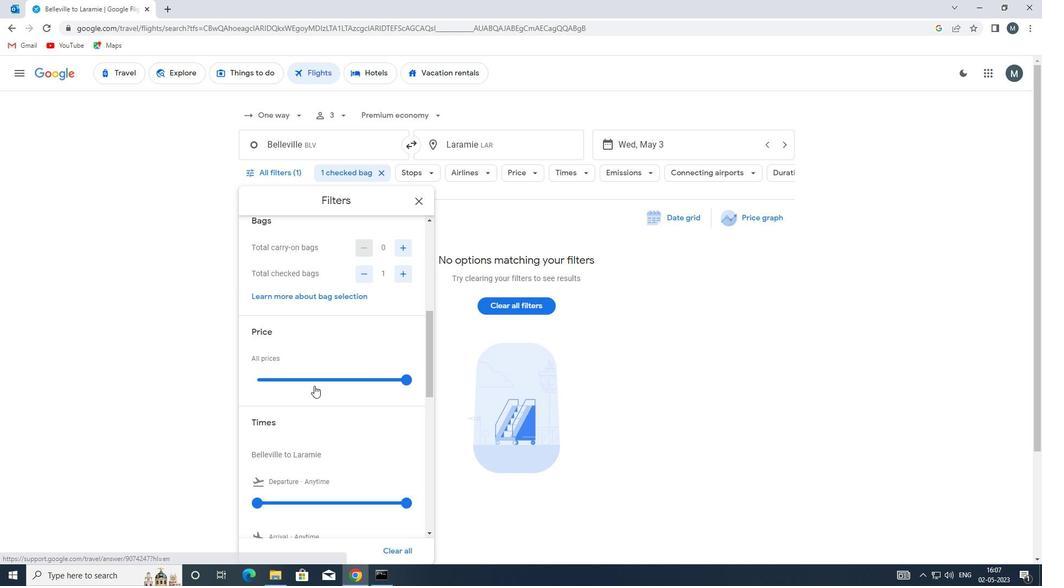 
Action: Mouse pressed left at (318, 375)
Screenshot: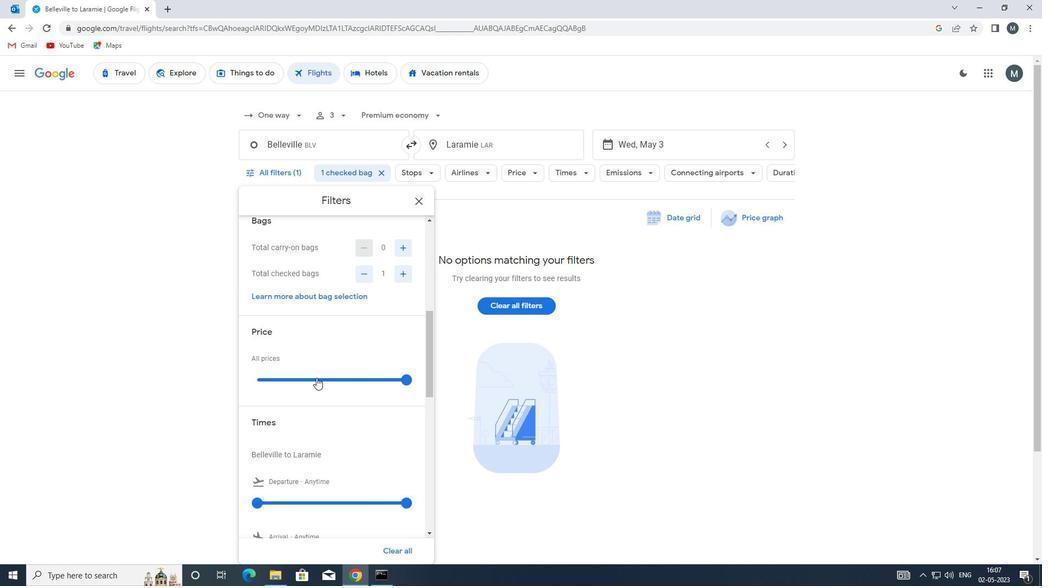 
Action: Mouse moved to (320, 354)
Screenshot: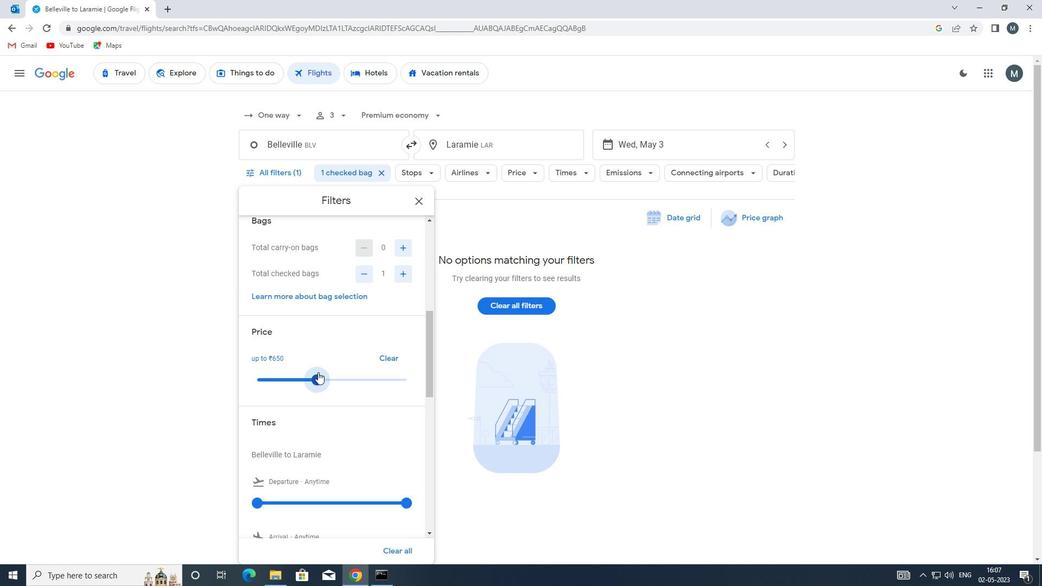 
Action: Mouse scrolled (320, 354) with delta (0, 0)
Screenshot: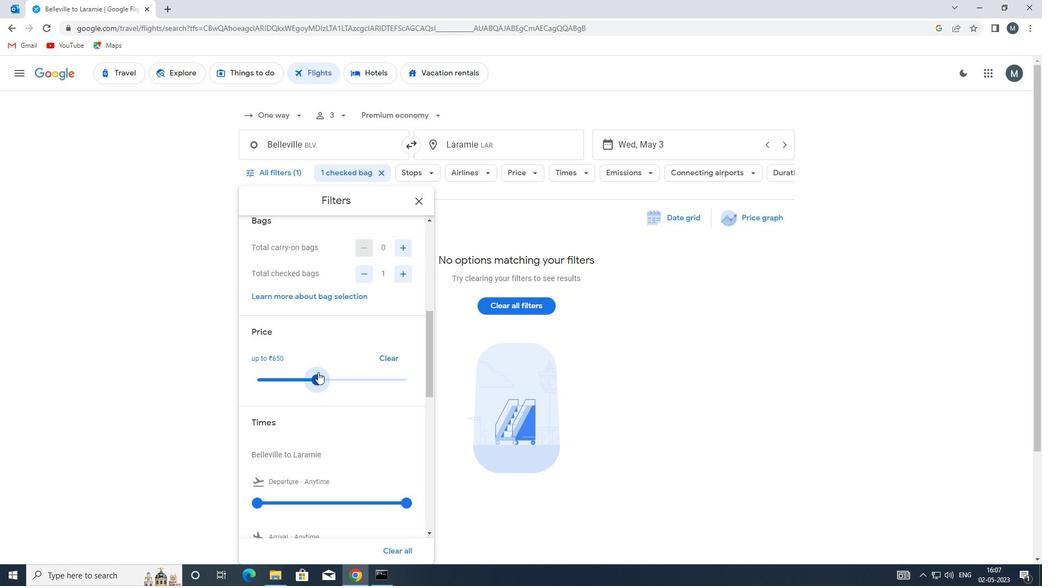 
Action: Mouse moved to (312, 323)
Screenshot: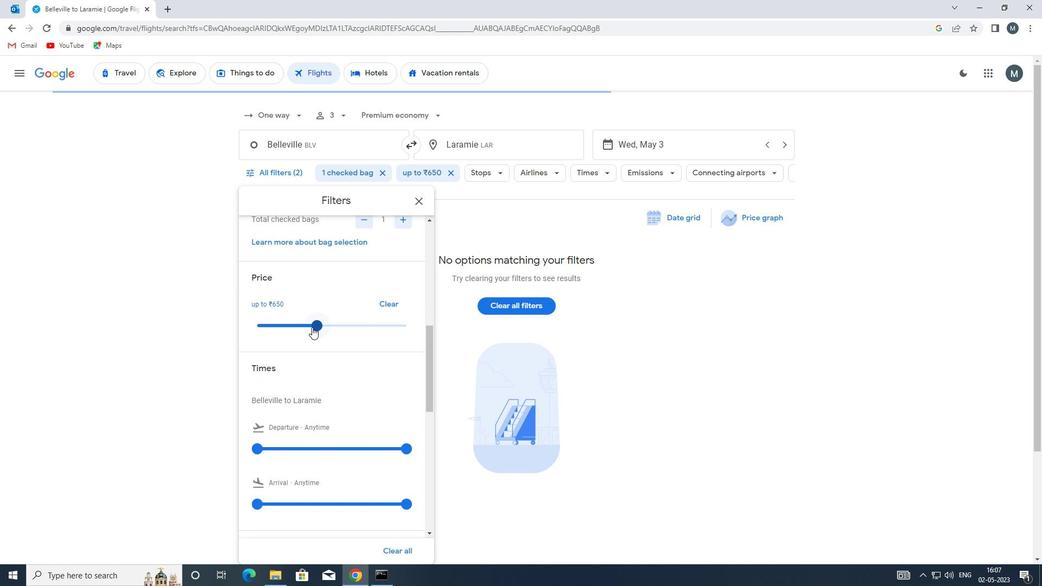 
Action: Mouse pressed left at (312, 323)
Screenshot: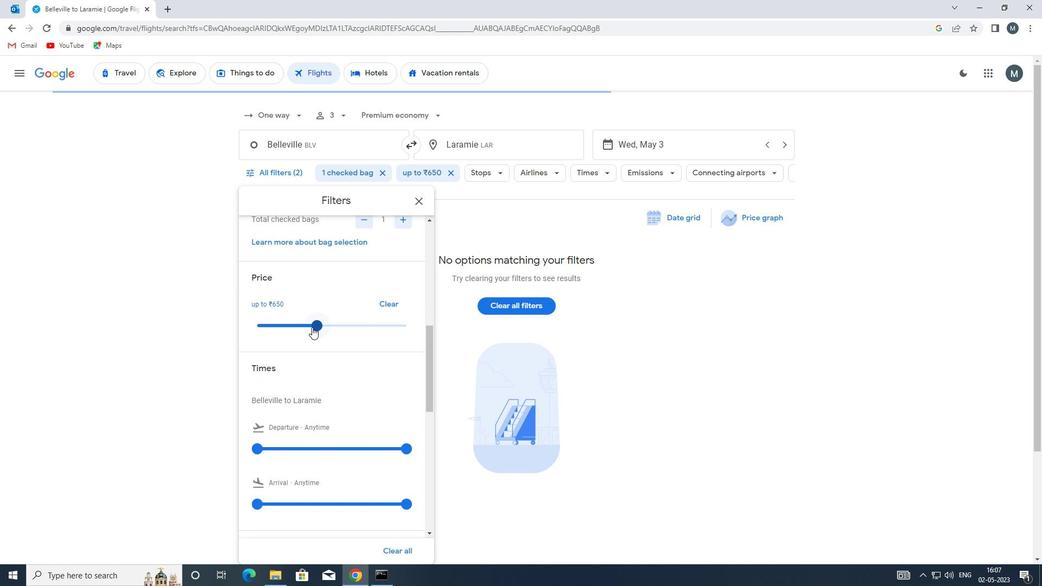 
Action: Mouse moved to (339, 321)
Screenshot: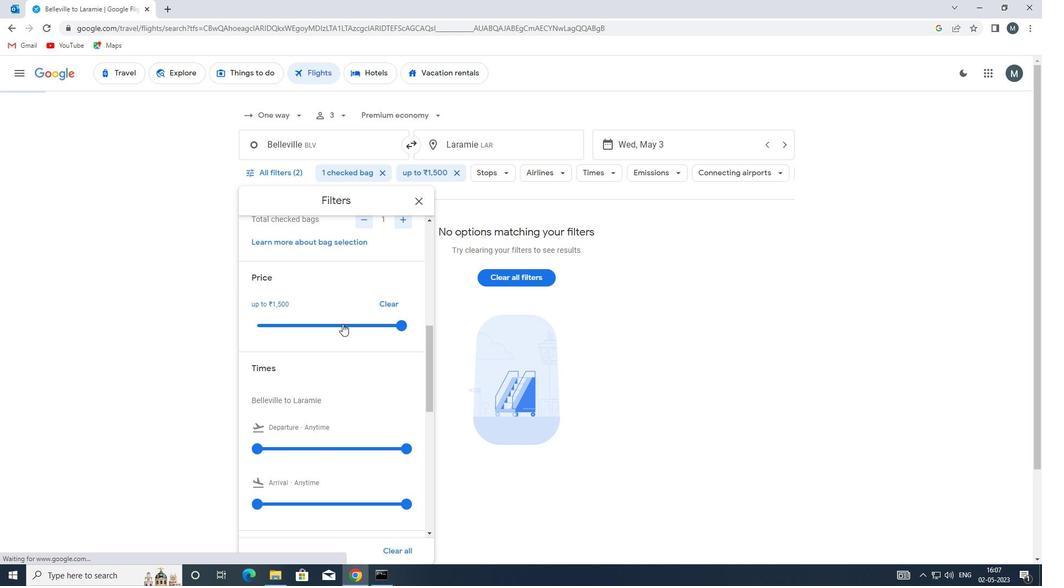 
Action: Mouse scrolled (339, 320) with delta (0, 0)
Screenshot: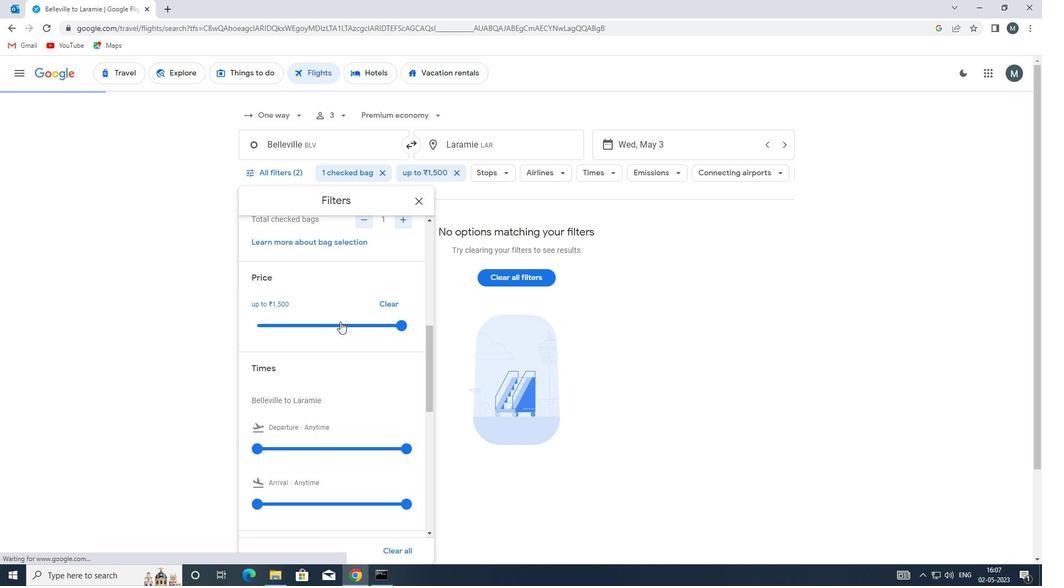
Action: Mouse moved to (336, 314)
Screenshot: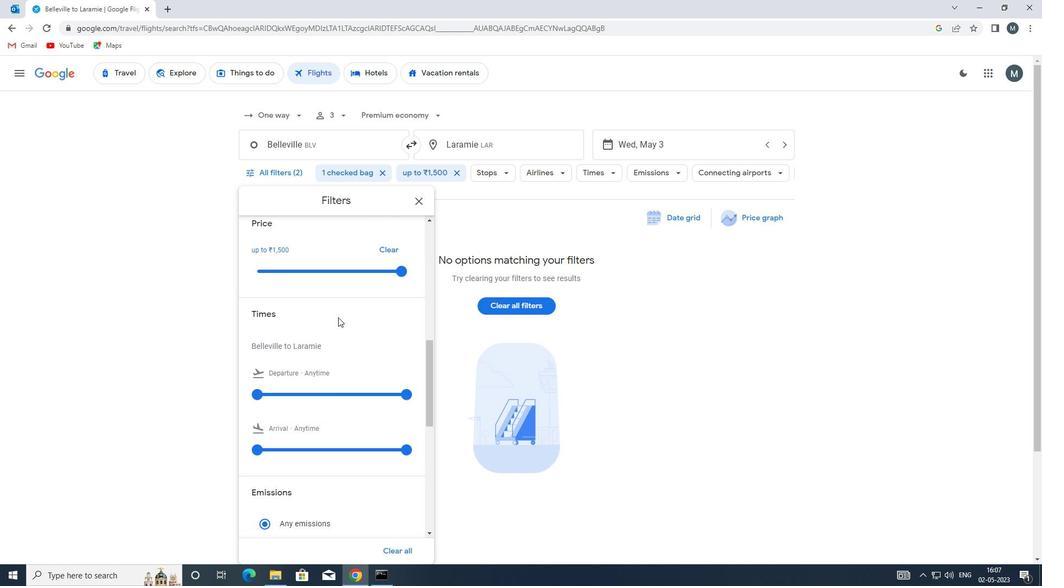 
Action: Mouse scrolled (336, 314) with delta (0, 0)
Screenshot: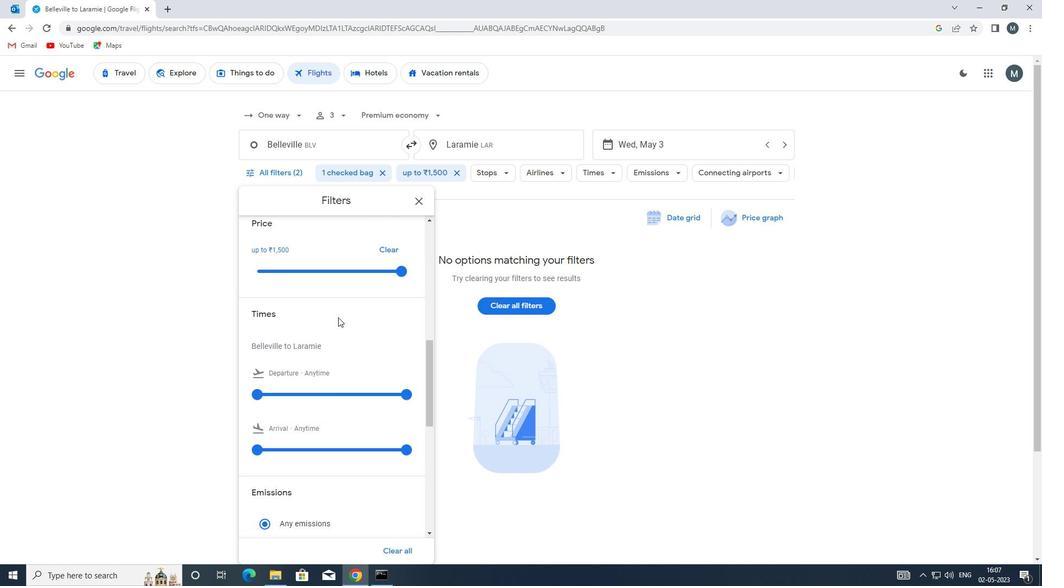 
Action: Mouse moved to (256, 336)
Screenshot: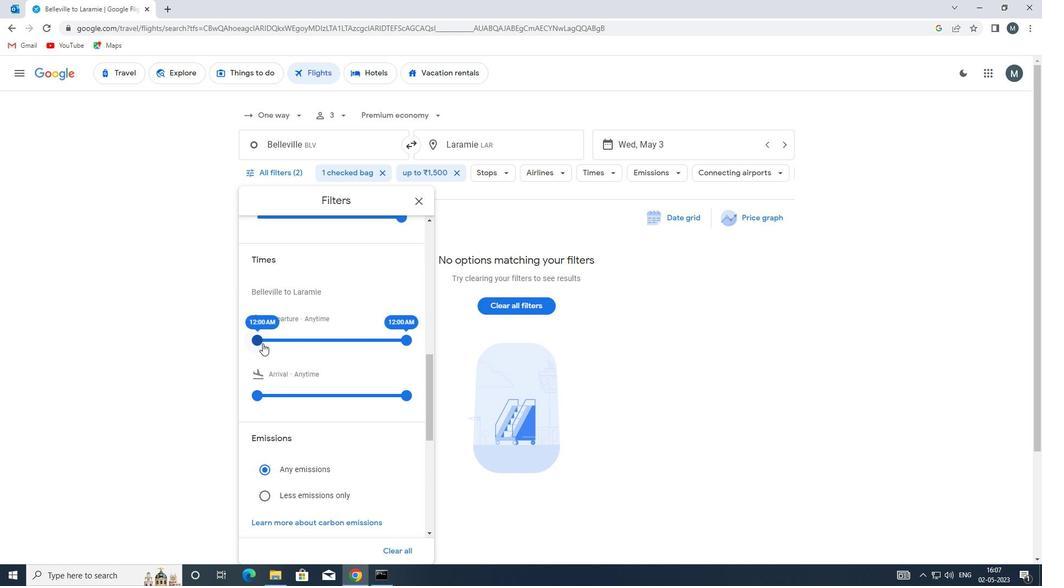 
Action: Mouse pressed left at (256, 336)
Screenshot: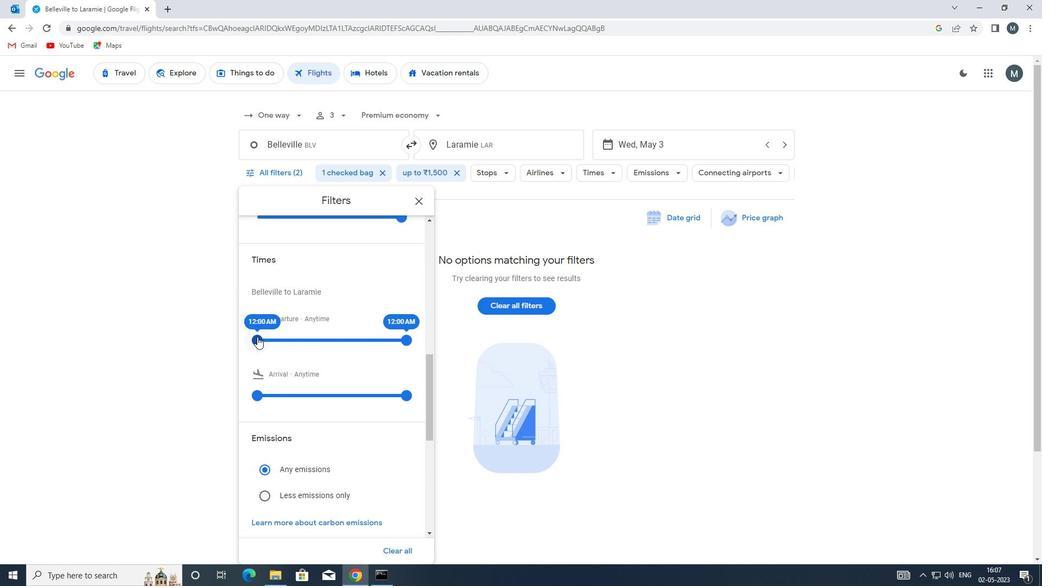 
Action: Mouse moved to (401, 338)
Screenshot: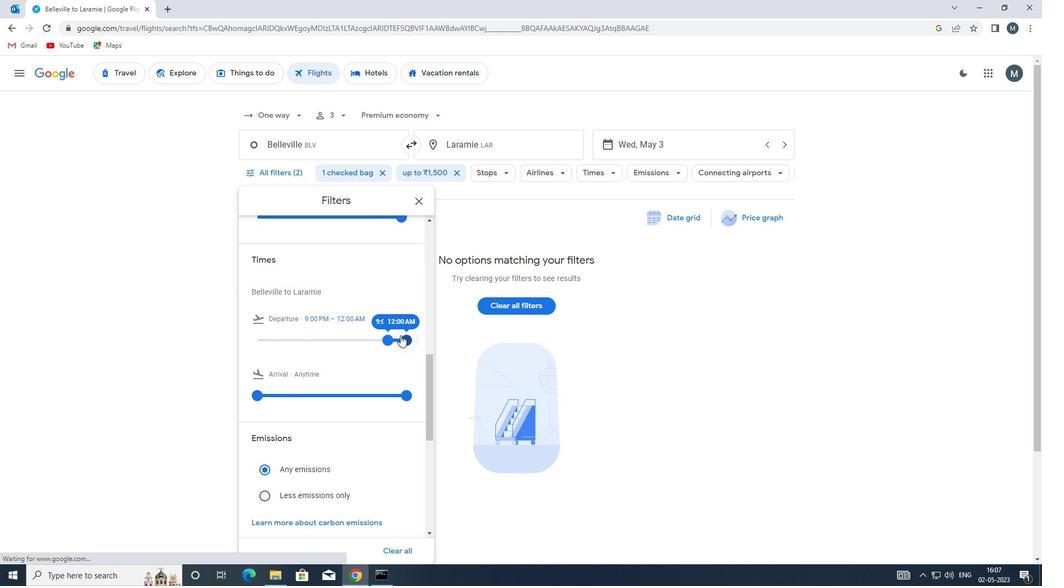 
Action: Mouse pressed left at (401, 338)
Screenshot: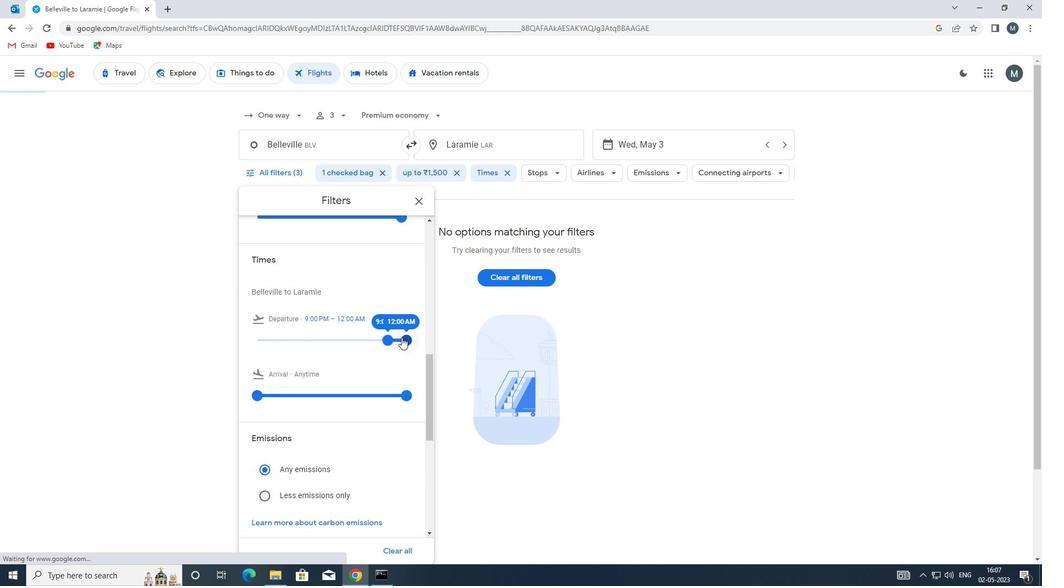 
Action: Mouse moved to (383, 320)
Screenshot: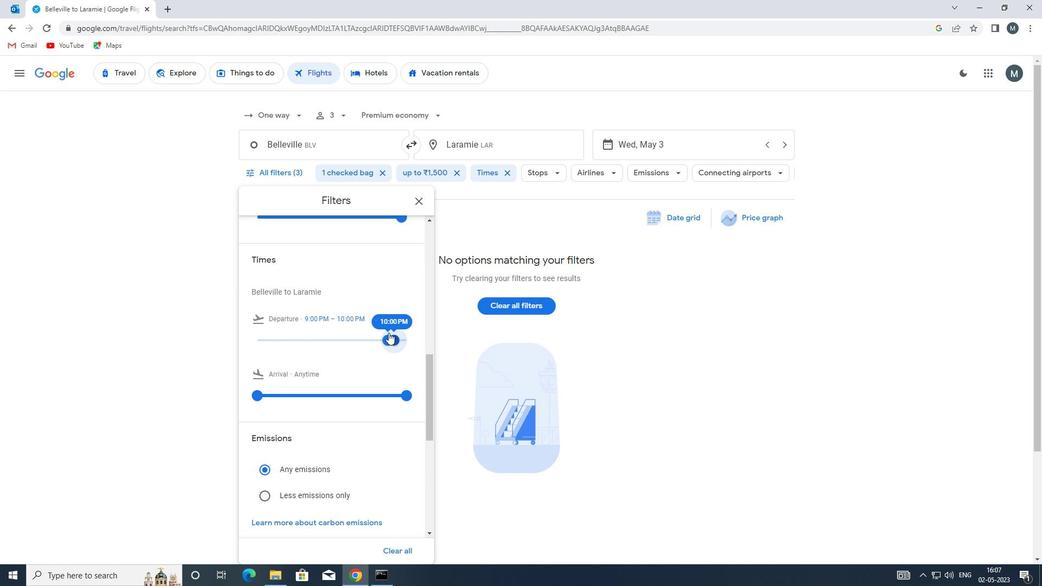 
Action: Mouse scrolled (383, 320) with delta (0, 0)
Screenshot: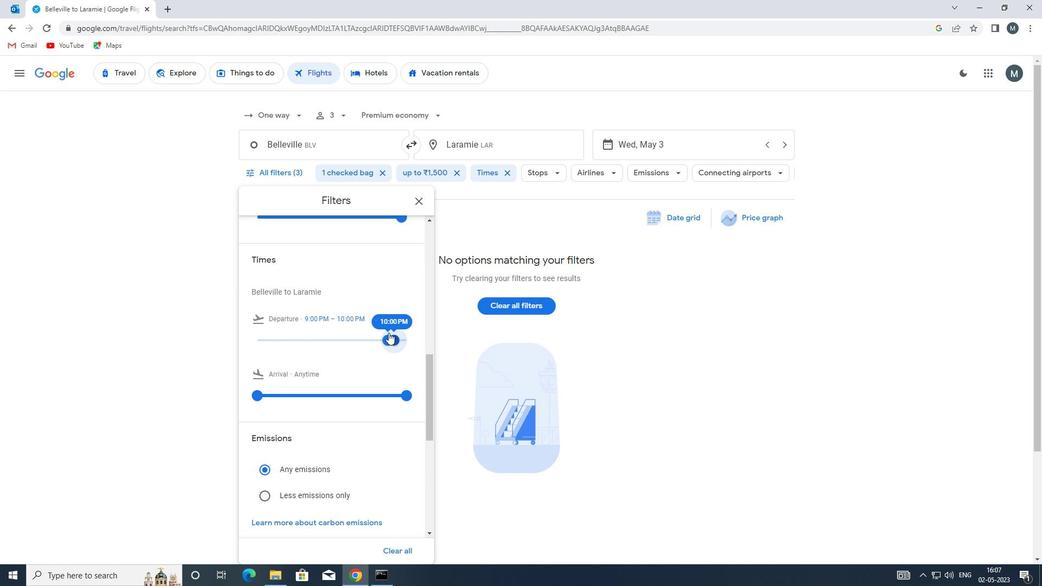 
Action: Mouse moved to (383, 320)
Screenshot: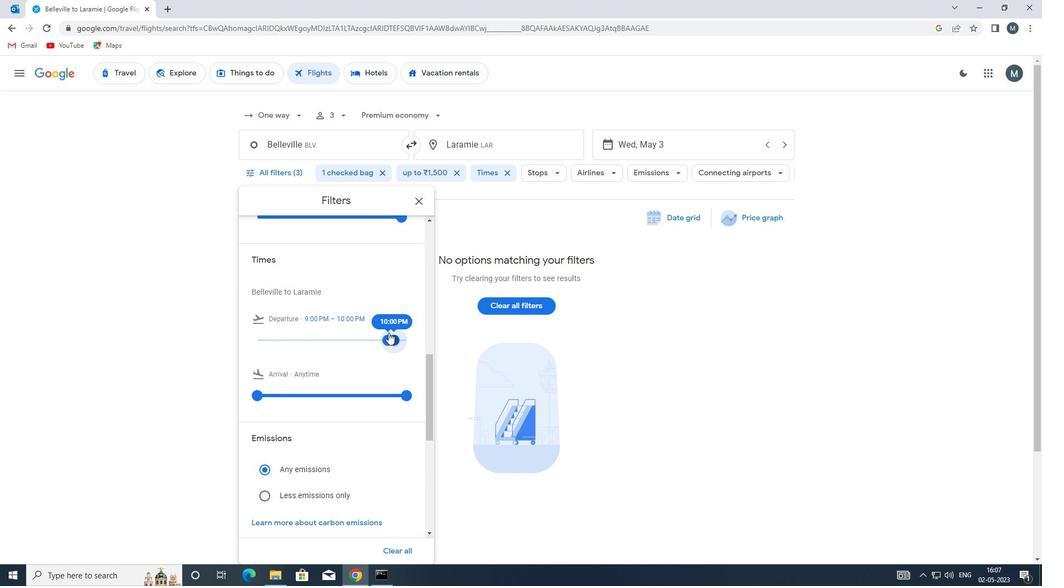 
Action: Mouse scrolled (383, 320) with delta (0, 0)
Screenshot: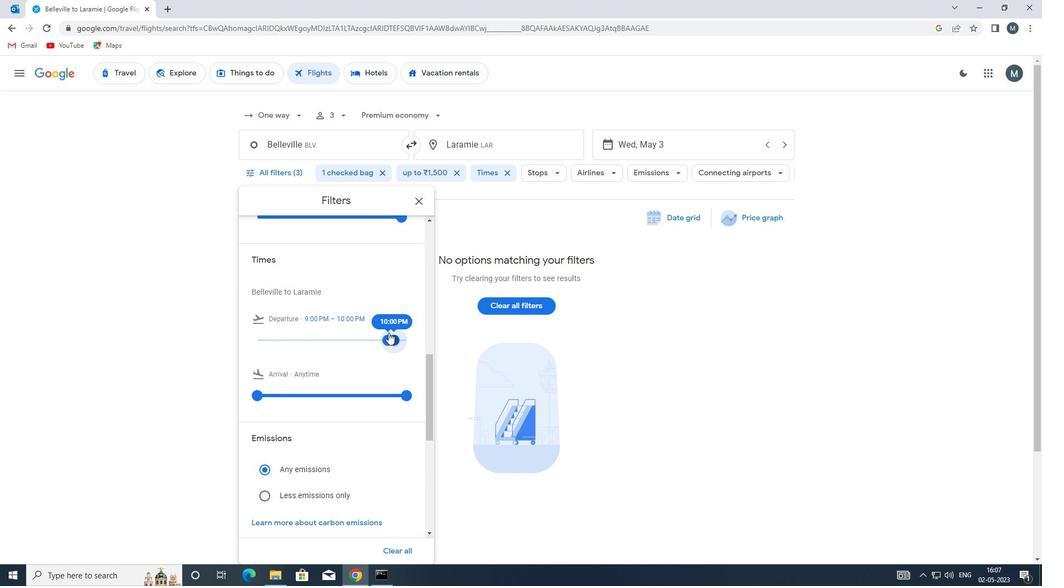 
Action: Mouse moved to (381, 320)
Screenshot: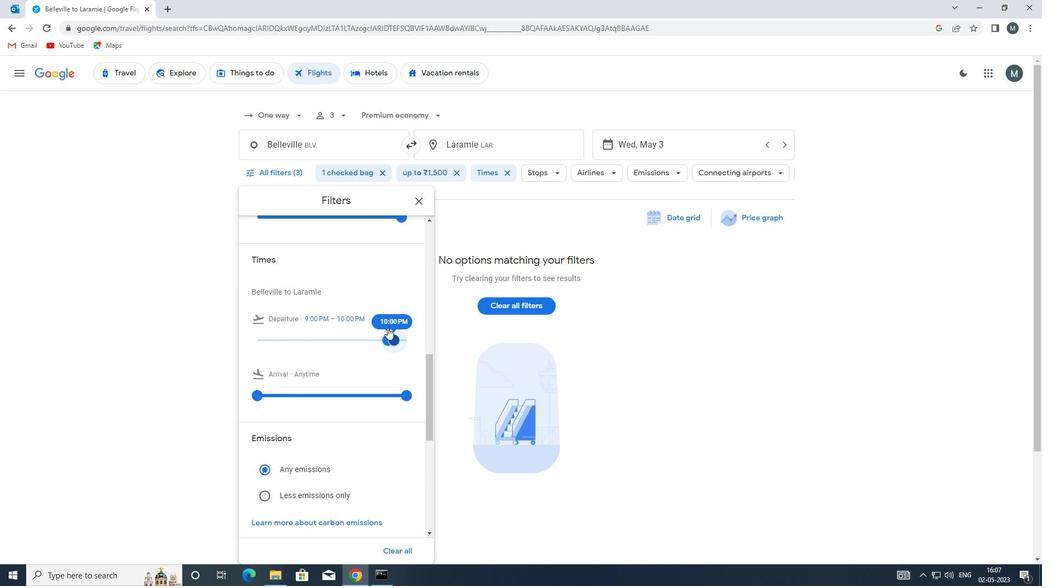 
Action: Mouse scrolled (381, 320) with delta (0, 0)
Screenshot: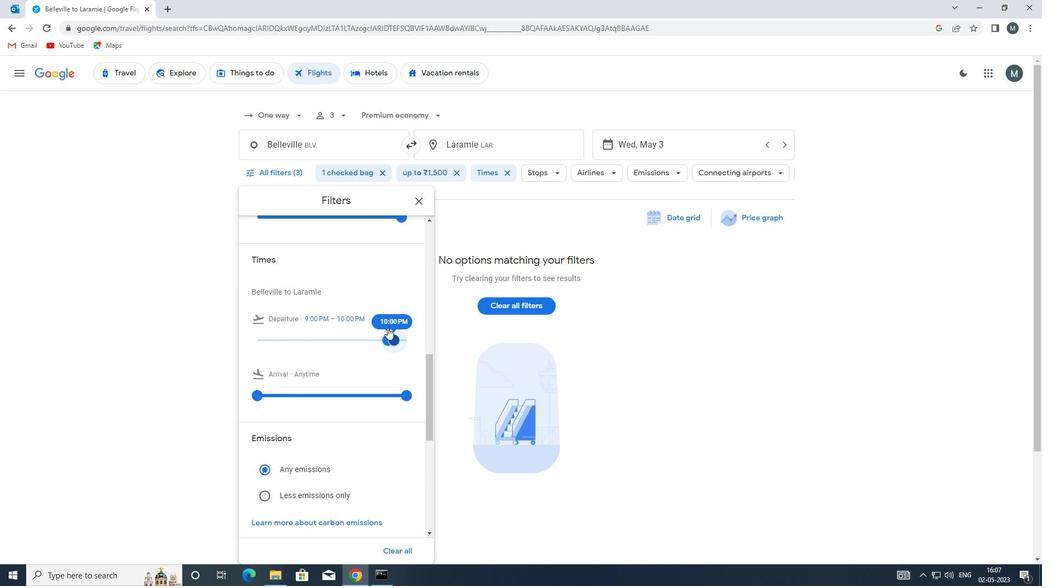 
Action: Mouse moved to (417, 203)
Screenshot: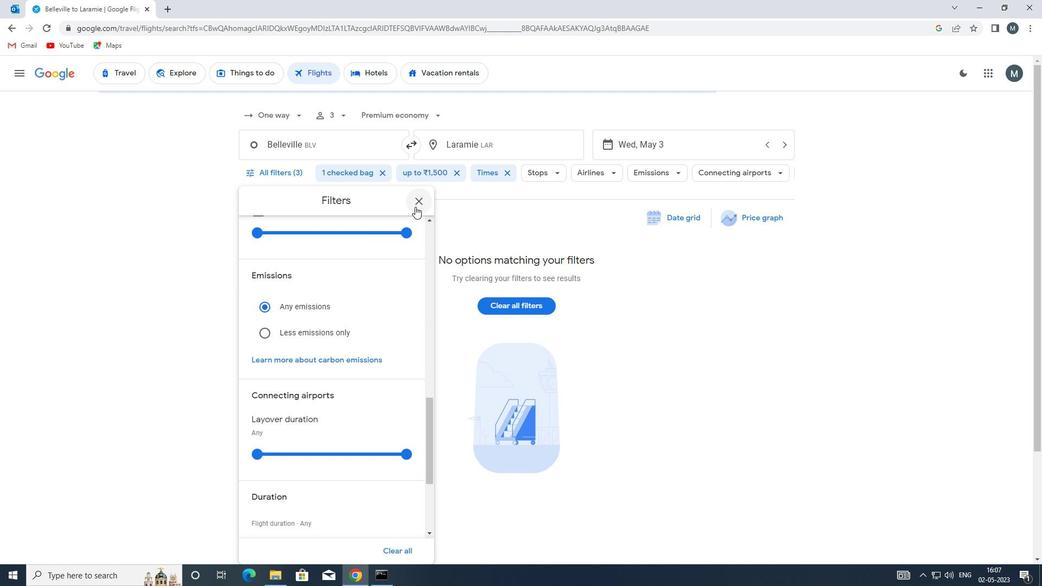 
Action: Mouse pressed left at (417, 203)
Screenshot: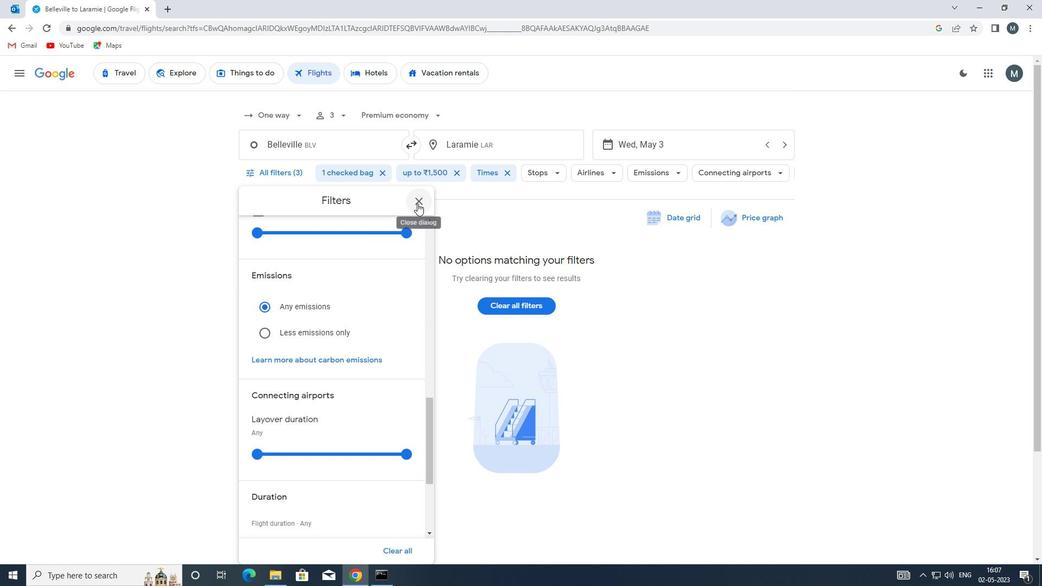 
Action: Mouse moved to (418, 203)
Screenshot: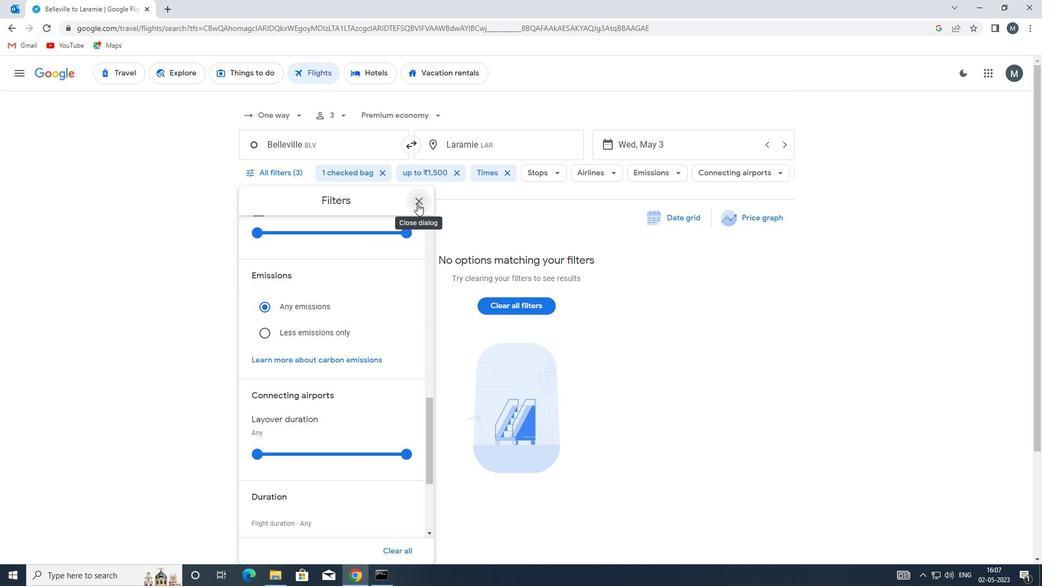 
